 Task: Add an event with the title Product Enhancement Meeting, date '2023/11/10', time 7:00 AM to 9:00 AMand add a description: The retreat will kick off with an opening session where participants will be introduced to the objectives and benefits of team building. The facilitators will create a positive and inclusive environment, setting the tone for open communication, respect, and mutual support.Select event color  Sage . Add location for the event as: 456 Chiado, Lisbon, Portugal, logged in from the account softage.1@softage.netand send the event invitation to softage.10@softage.net and softage.2@softage.net. Set a reminder for the event Doesn't repeat
Action: Mouse moved to (71, 106)
Screenshot: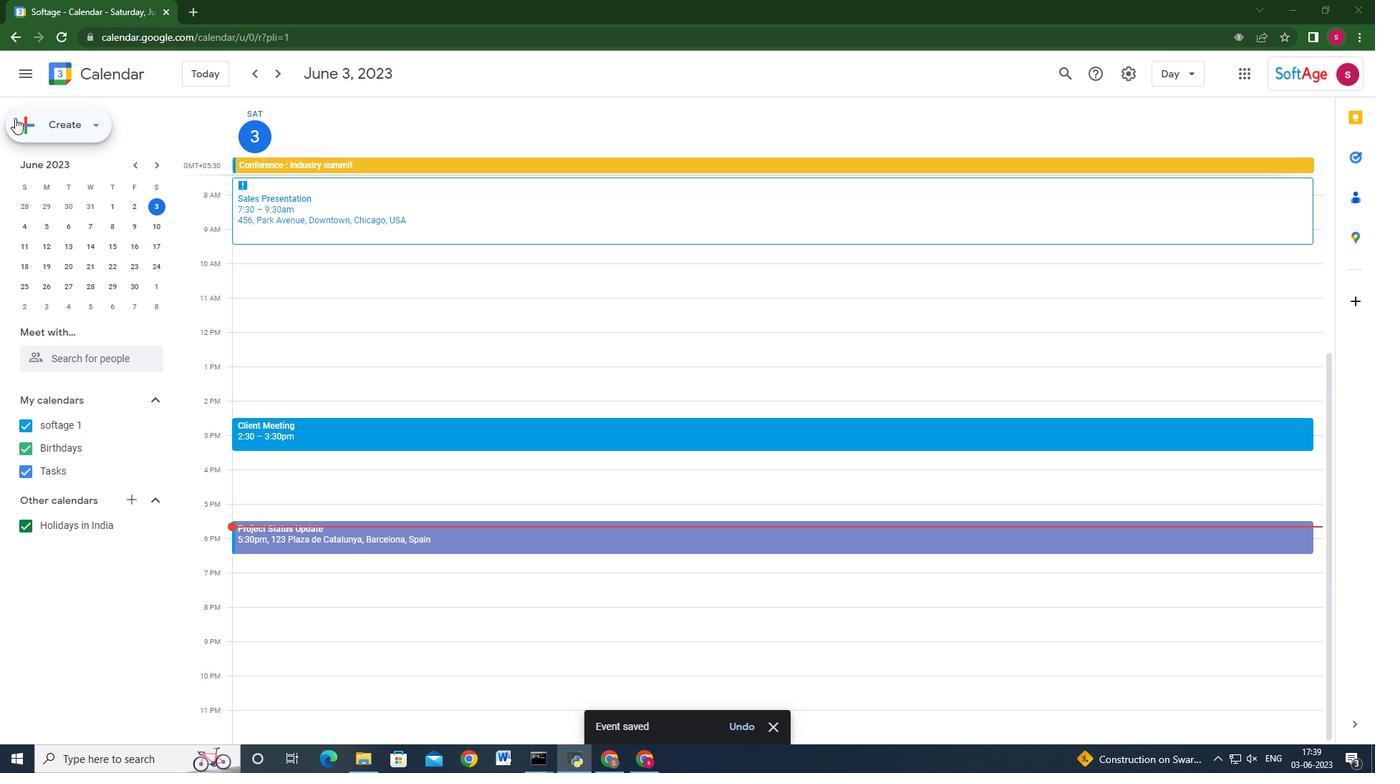 
Action: Mouse pressed left at (71, 106)
Screenshot: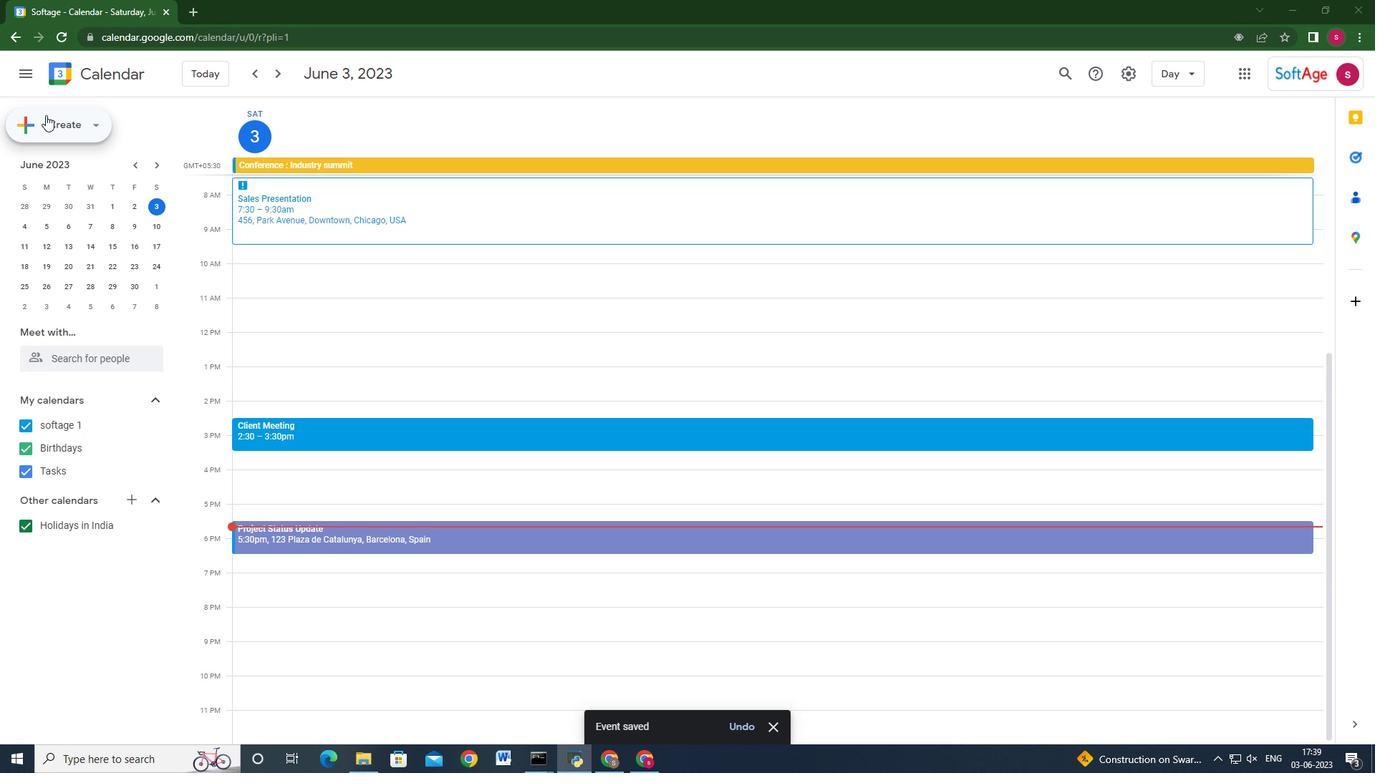 
Action: Mouse moved to (69, 123)
Screenshot: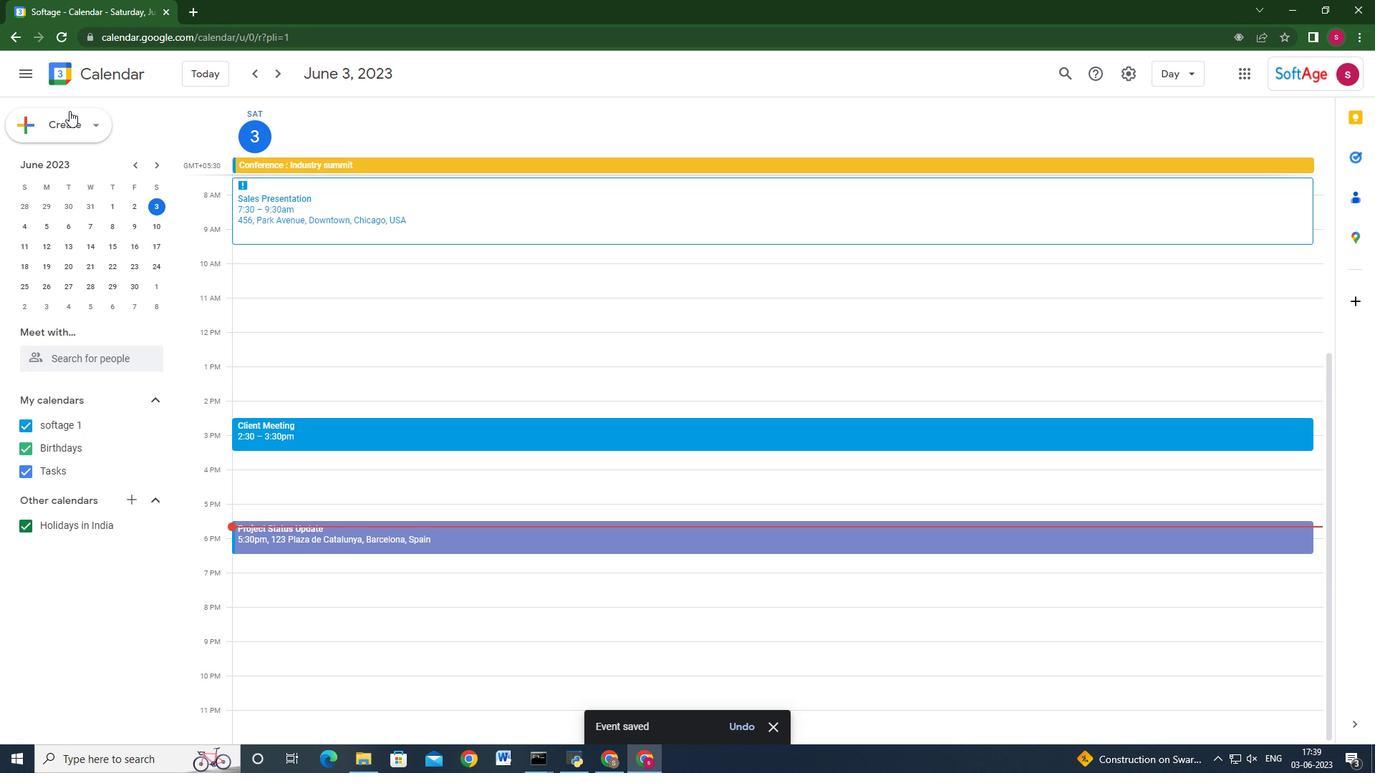
Action: Mouse pressed left at (69, 123)
Screenshot: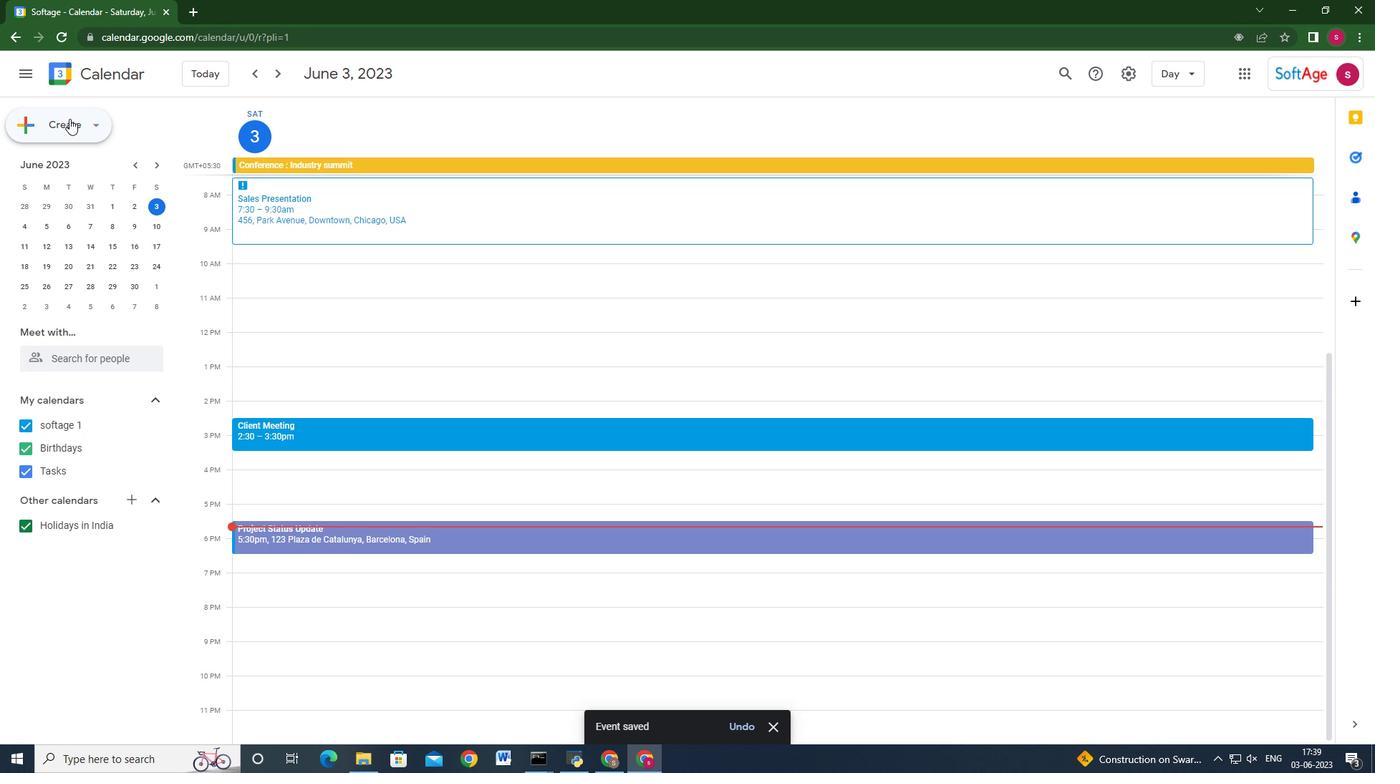 
Action: Mouse moved to (83, 166)
Screenshot: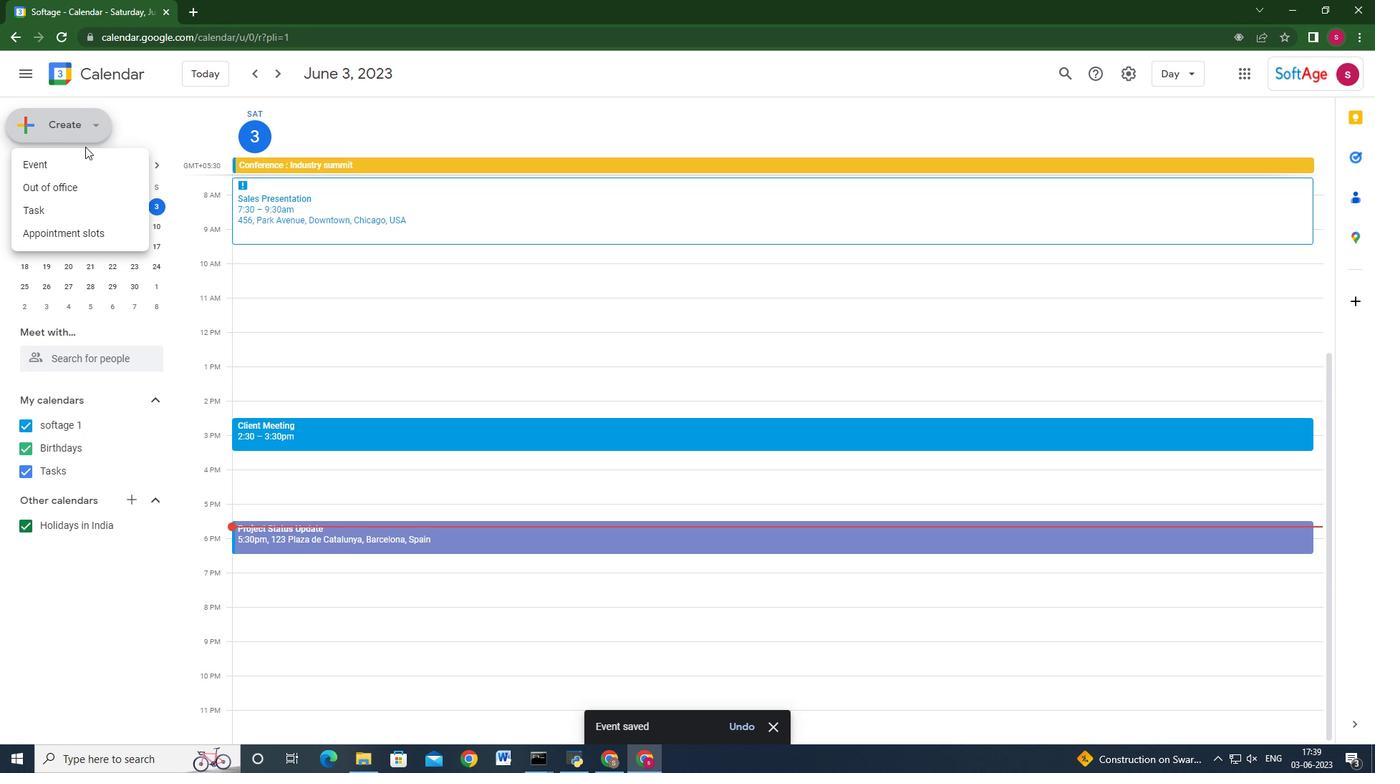 
Action: Mouse pressed left at (83, 166)
Screenshot: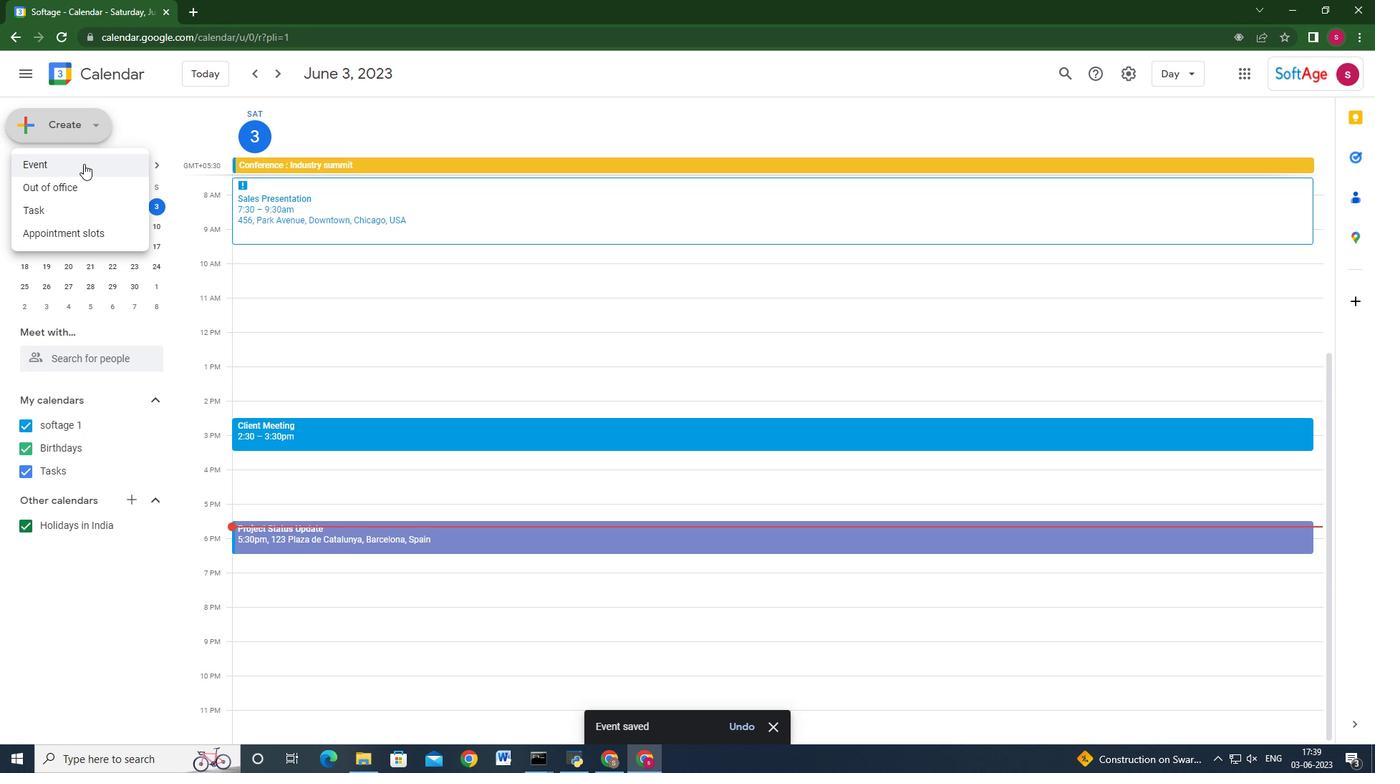 
Action: Mouse moved to (731, 265)
Screenshot: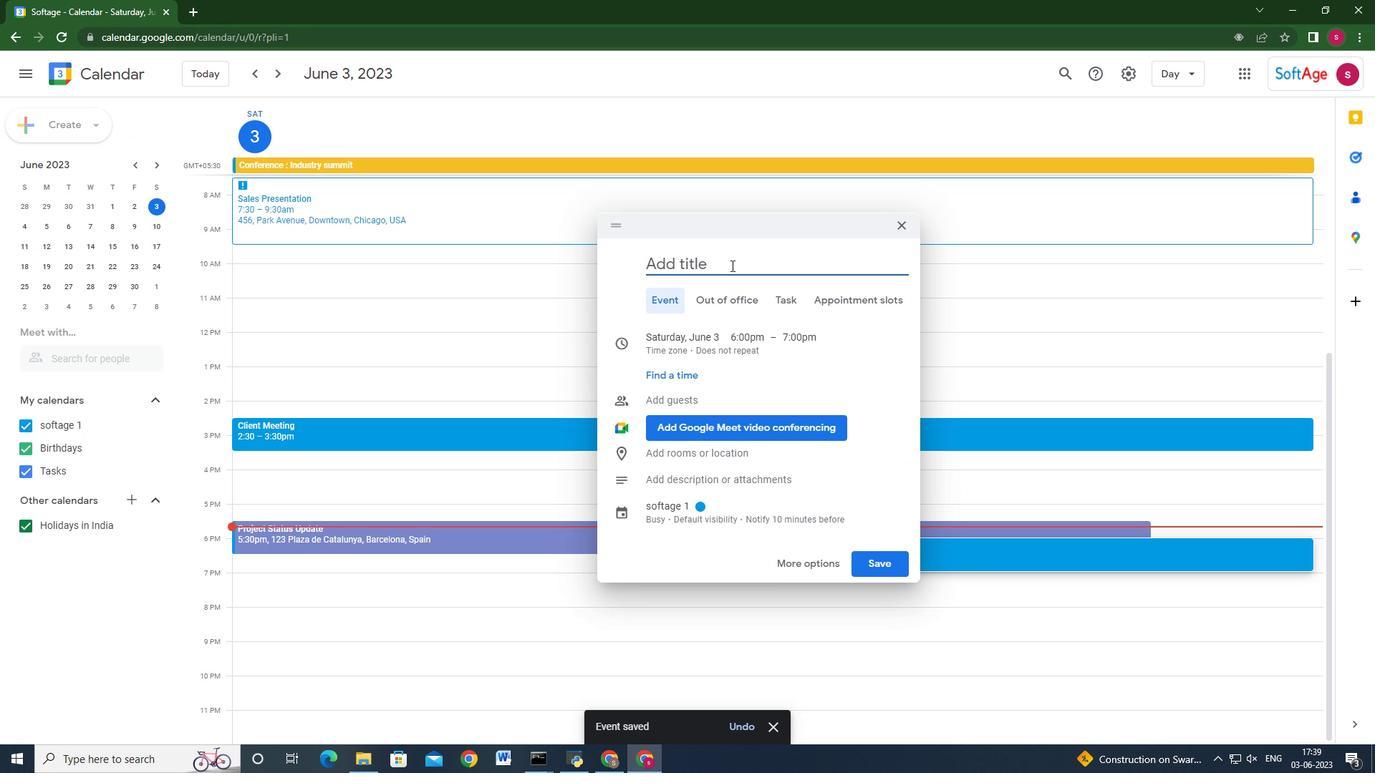 
Action: Key pressed <Key.shift>Product<Key.space><Key.shift>Ench<Key.backspace><Key.backspace>hancement<Key.space><Key.shift>Meeting
Screenshot: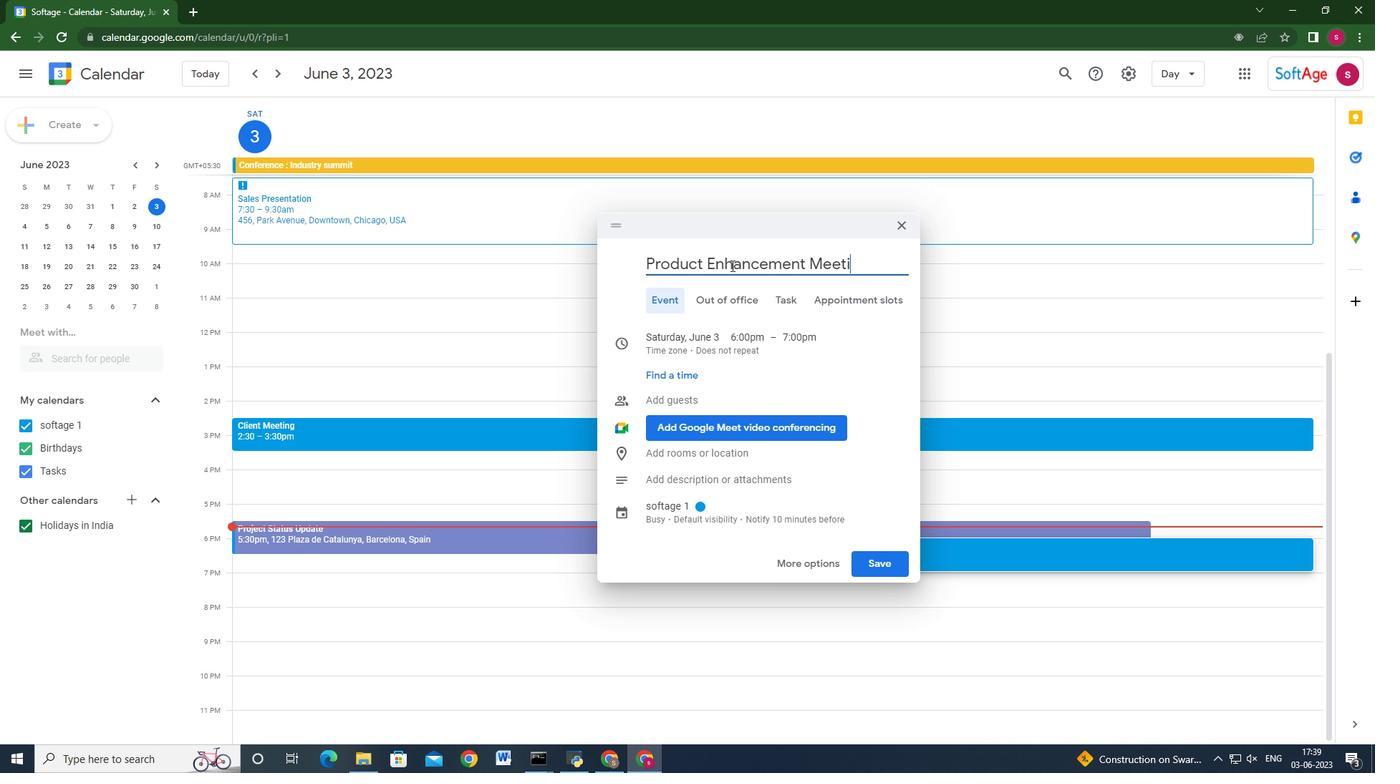 
Action: Mouse moved to (826, 568)
Screenshot: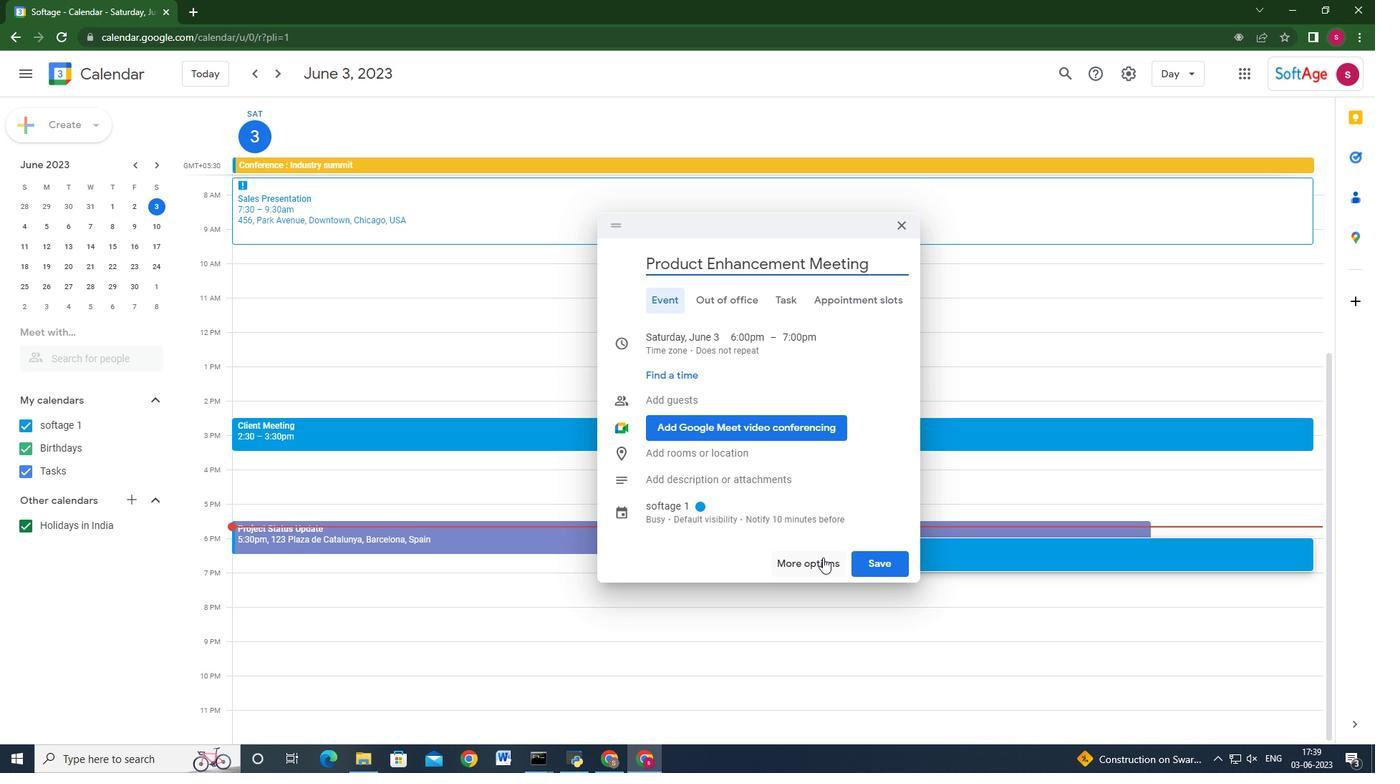 
Action: Mouse pressed left at (826, 568)
Screenshot: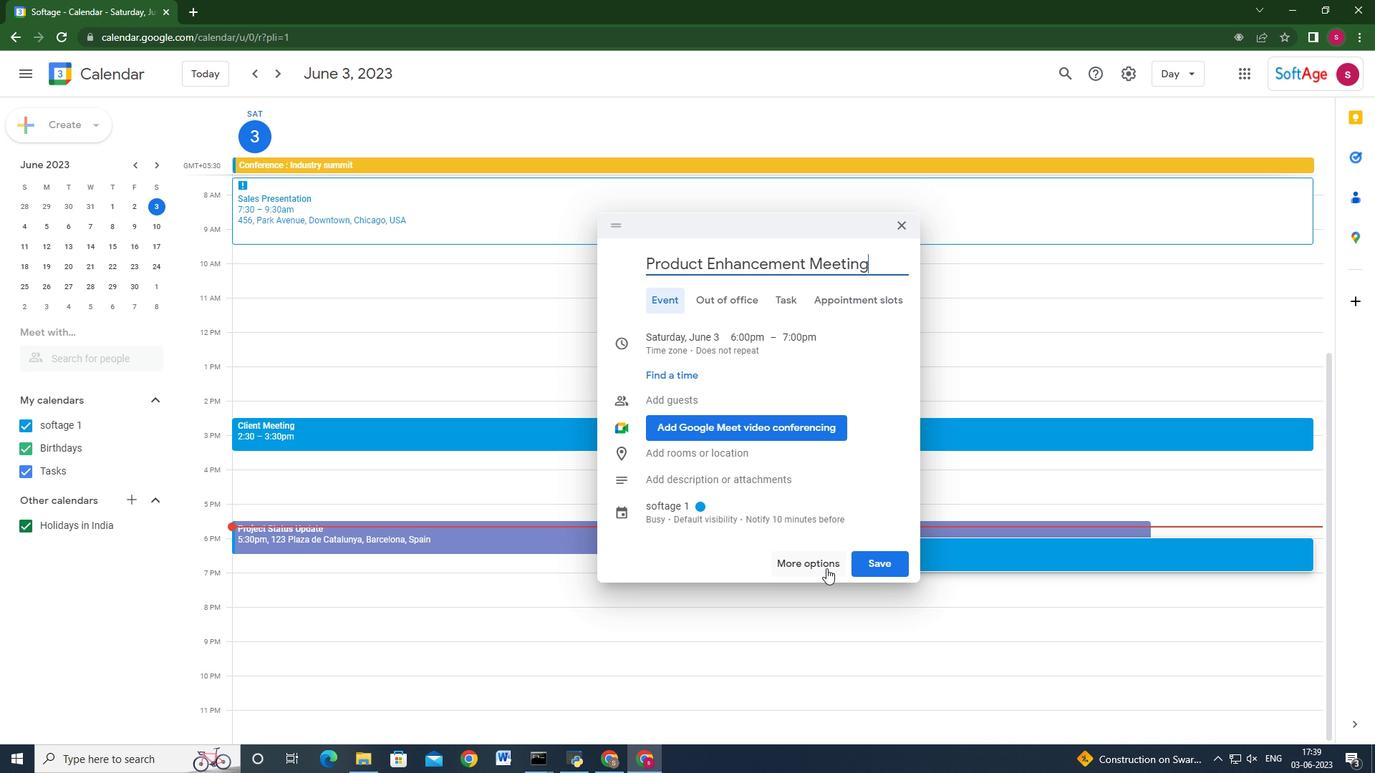 
Action: Mouse moved to (92, 124)
Screenshot: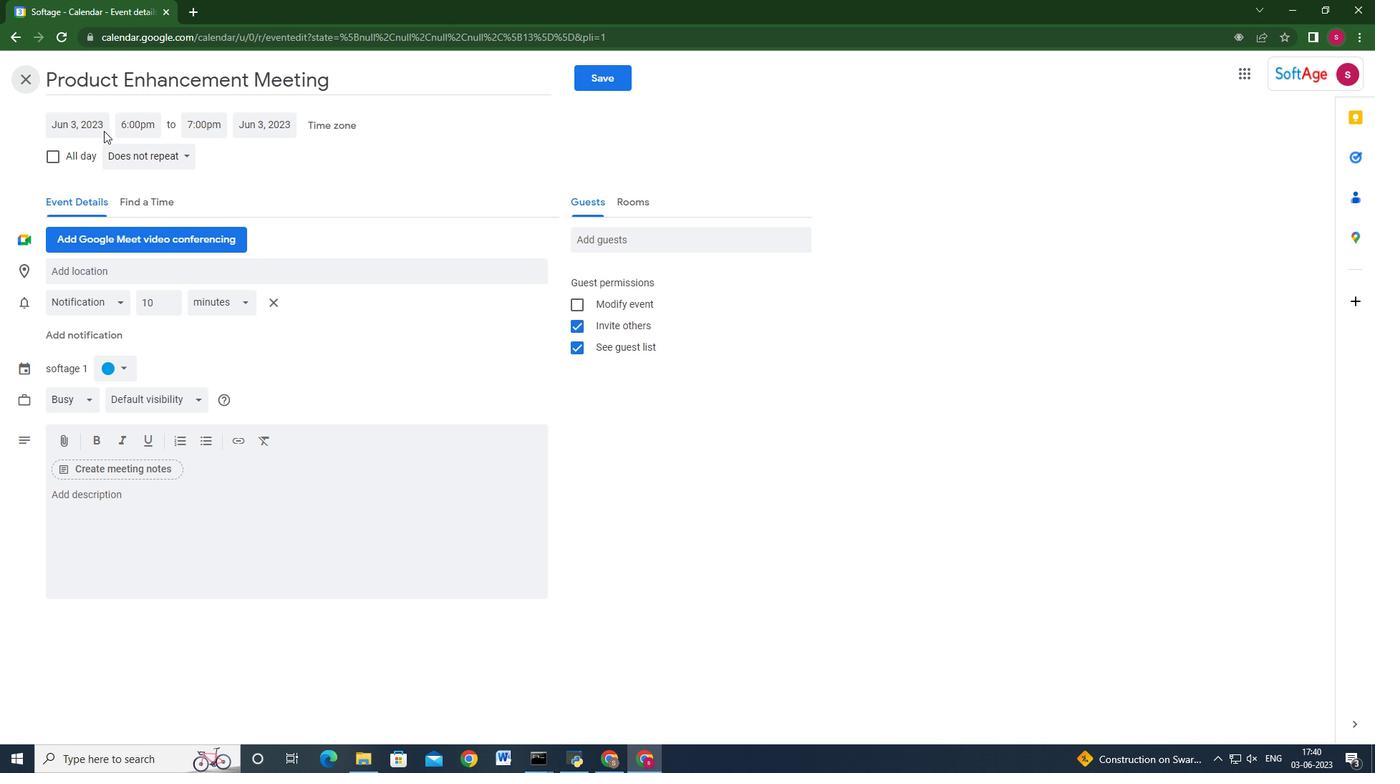 
Action: Mouse pressed left at (92, 124)
Screenshot: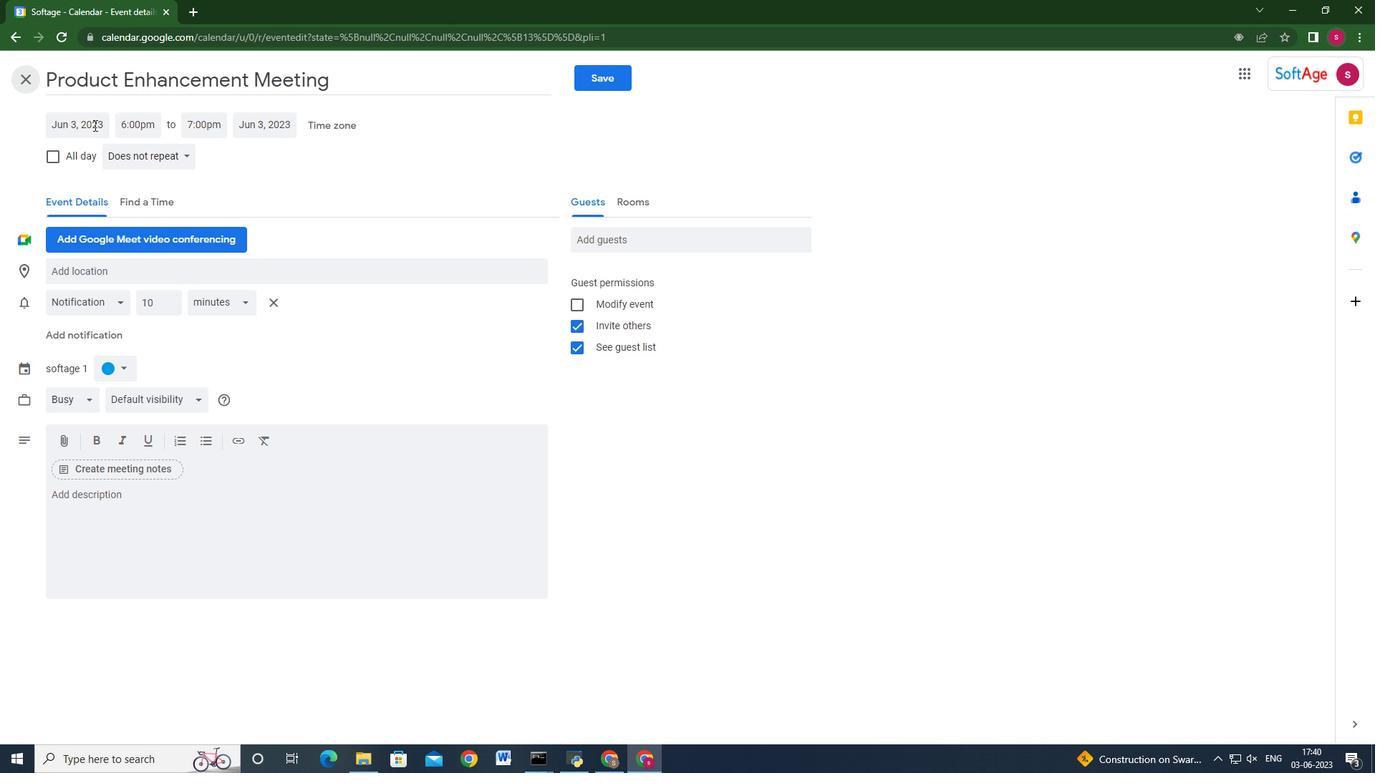 
Action: Mouse moved to (92, 124)
Screenshot: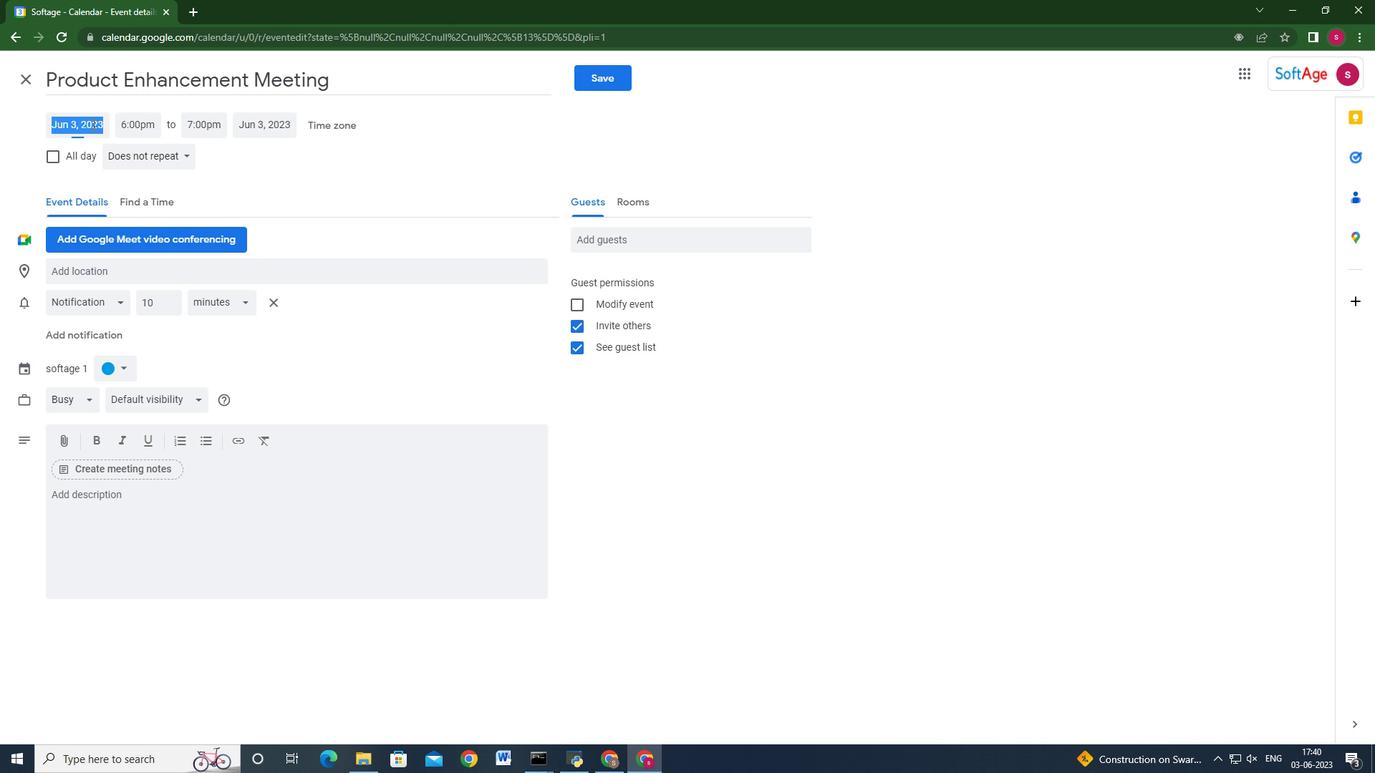 
Action: Key pressed 2023/11/10<Key.enter>
Screenshot: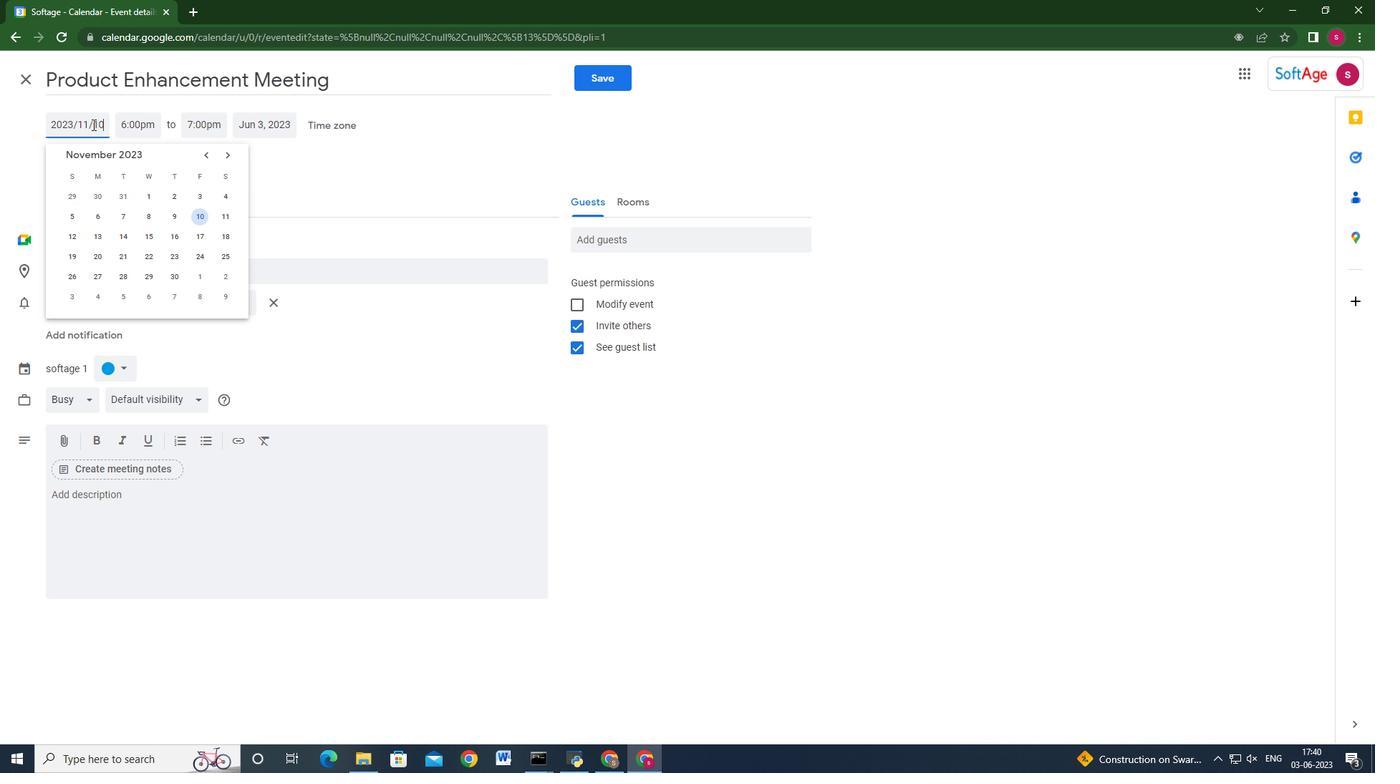
Action: Mouse moved to (164, 120)
Screenshot: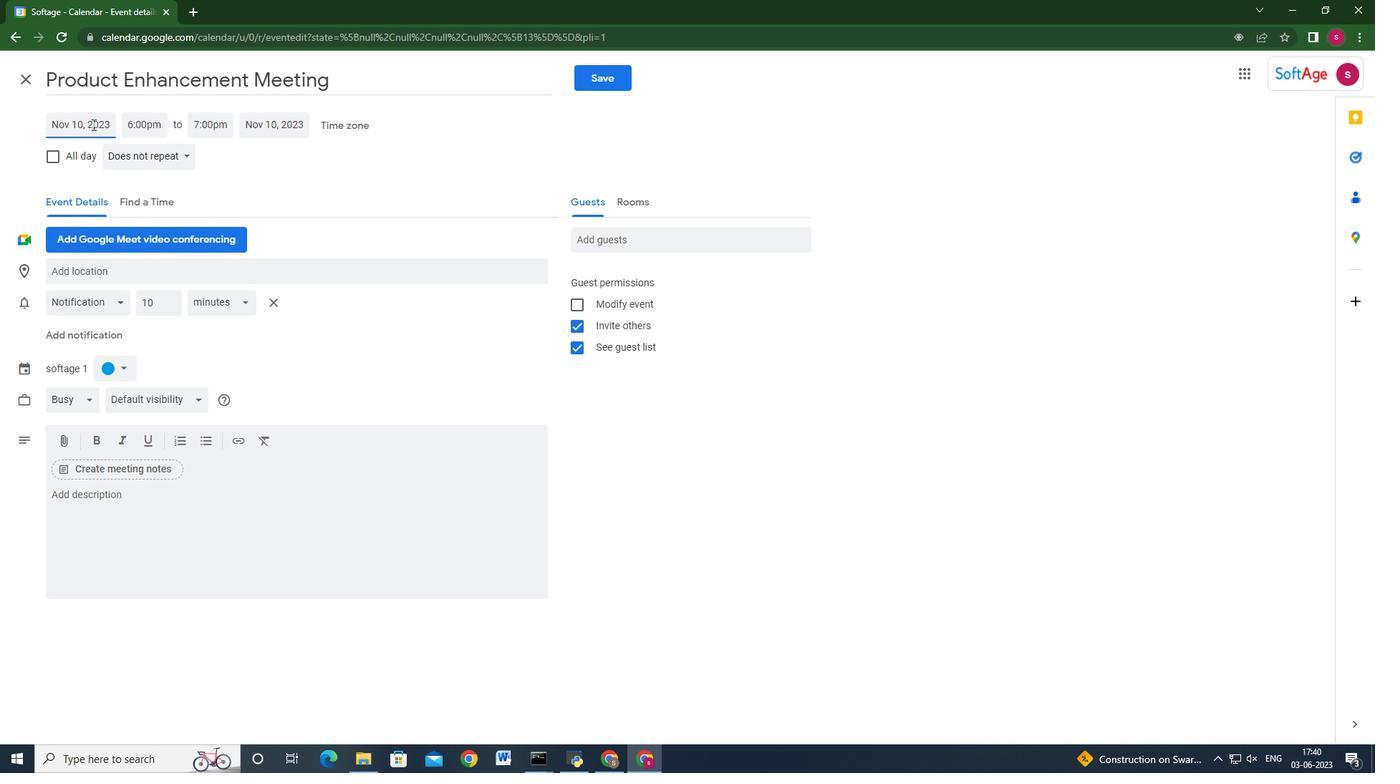 
Action: Mouse pressed left at (164, 120)
Screenshot: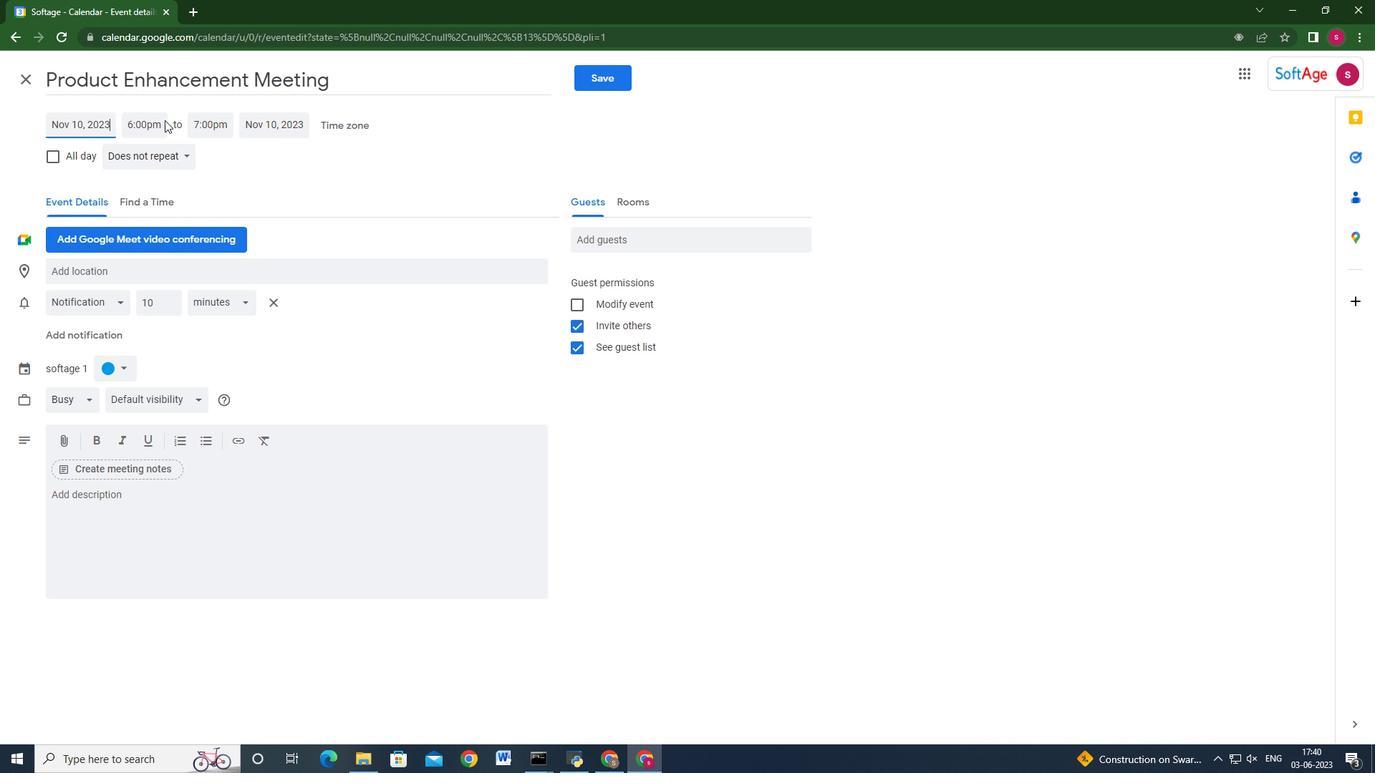 
Action: Mouse moved to (151, 126)
Screenshot: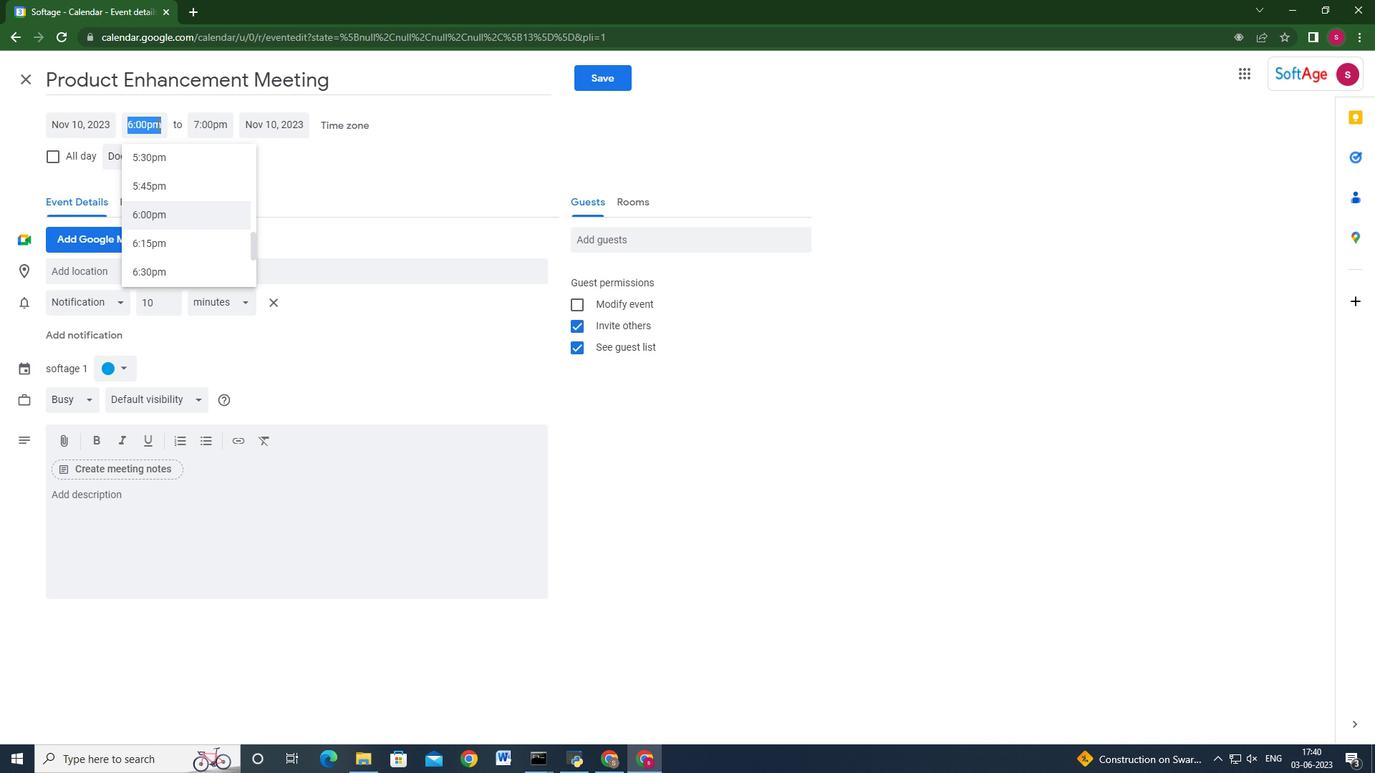
Action: Key pressed 7<Key.shift>:00am<Key.enter><Key.tab>1<Key.backspace>9<Key.shift>:00am<Key.enter>
Screenshot: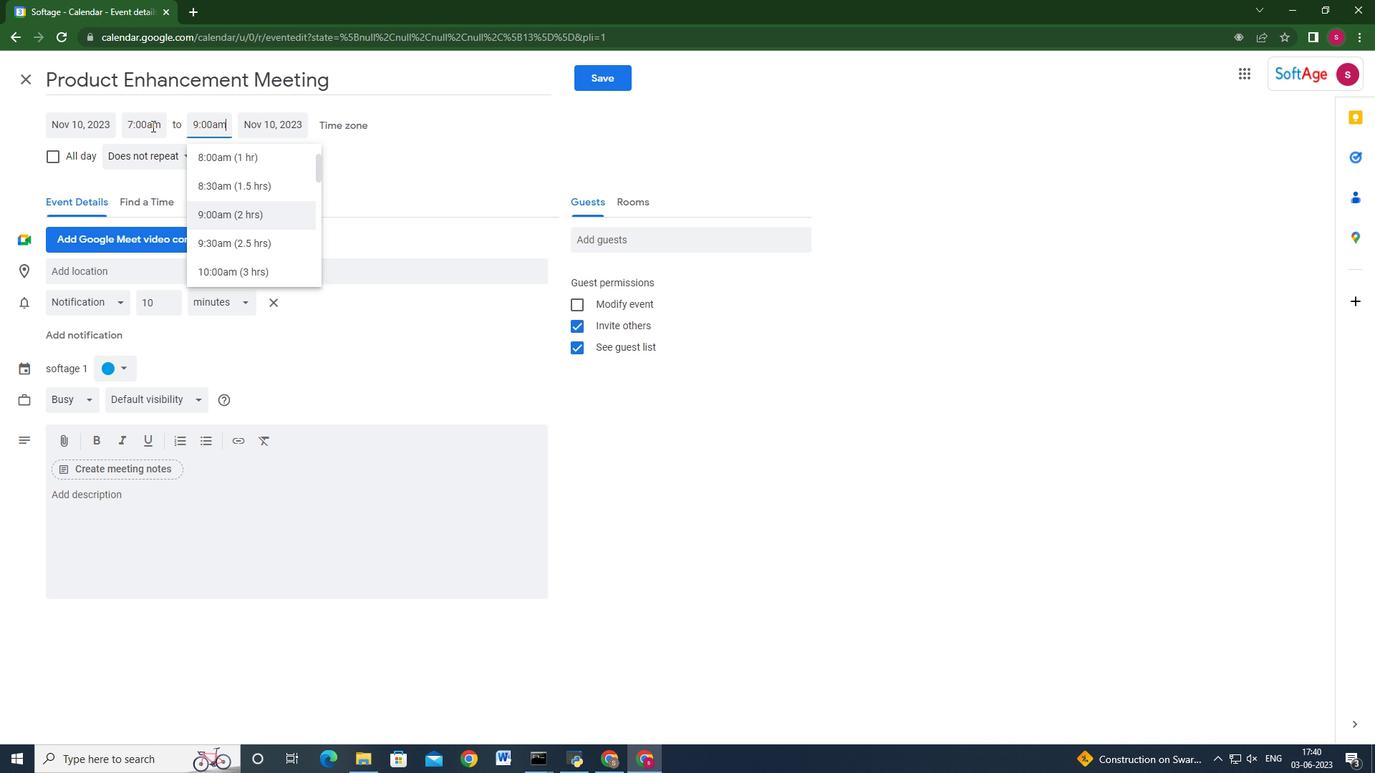 
Action: Mouse moved to (166, 517)
Screenshot: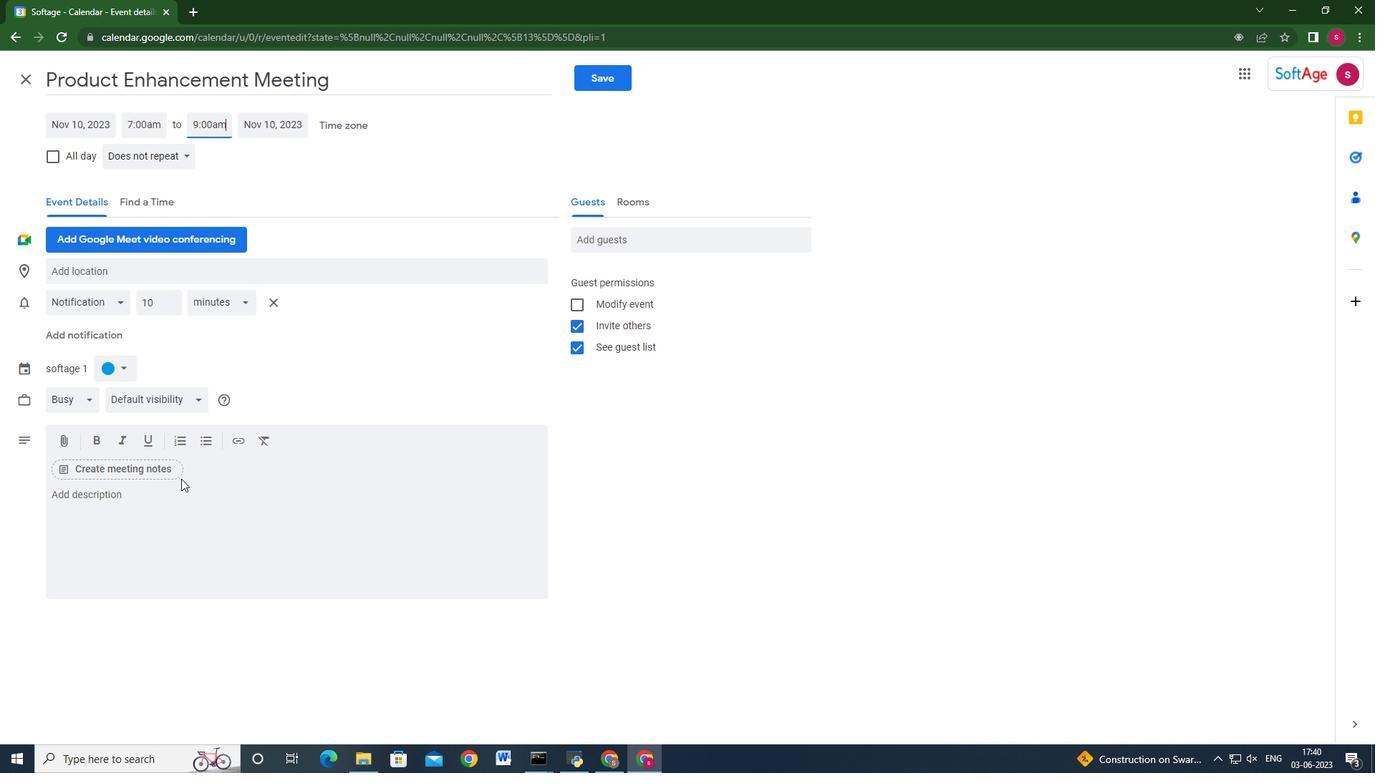 
Action: Mouse pressed left at (166, 517)
Screenshot: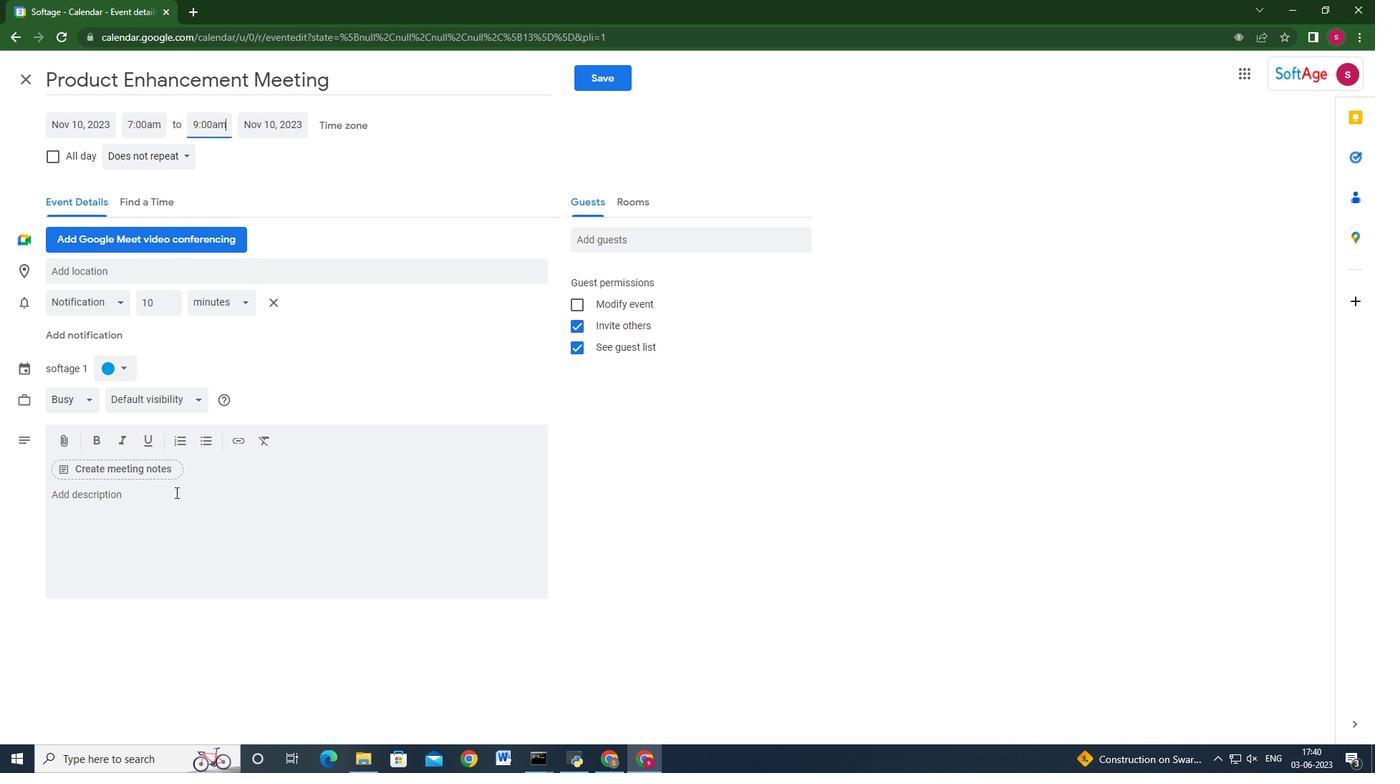 
Action: Mouse moved to (166, 517)
Screenshot: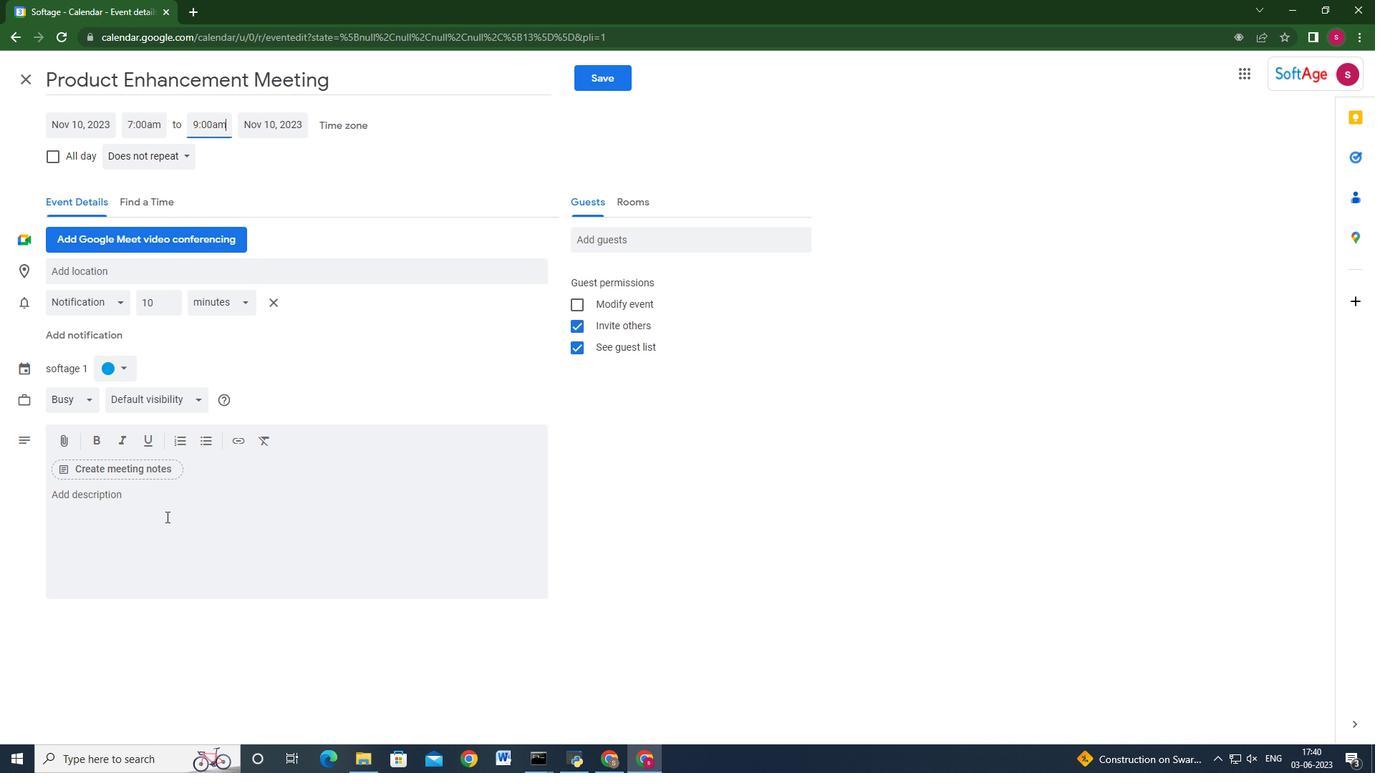 
Action: Key pressed <Key.shift>The<Key.space>retreat<Key.space>will<Key.space>kick<Key.space>off<Key.space>with<Key.space>an<Key.space>opening<Key.space>session<Key.space>where<Key.space>participants<Key.space>will<Key.space>be<Key.space>introduced<Key.space>to<Key.space>the<Key.space>obejc<Key.backspace><Key.backspace><Key.backspace>jectives<Key.space>and<Key.space>benefits<Key.space>of<Key.space>the<Key.backspace><Key.backspace><Key.backspace>team<Key.space>bi<Key.backspace>uilding.<Key.space><Key.shift>The<Key.space>facilitators<Key.space>will<Key.space>create<Key.space>a<Key.space>positive<Key.space>and<Key.space>inclusive<Key.space>communication,<Key.space>respect,<Key.space>ad<Key.backspace>nd<Key.space>muttua<Key.backspace><Key.backspace><Key.backspace>ual<Key.space>suppoe<Key.backspace>rt,<Key.backspace>.
Screenshot: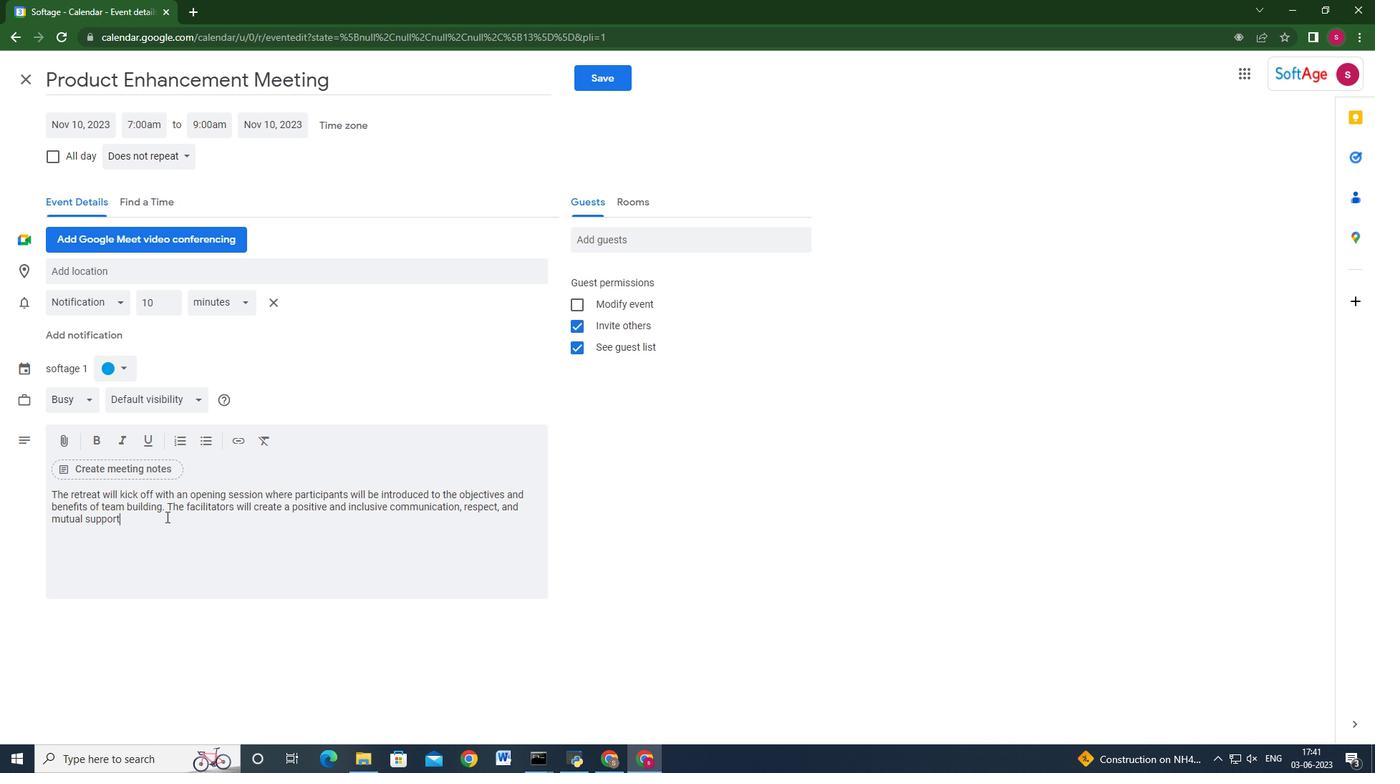 
Action: Mouse moved to (118, 363)
Screenshot: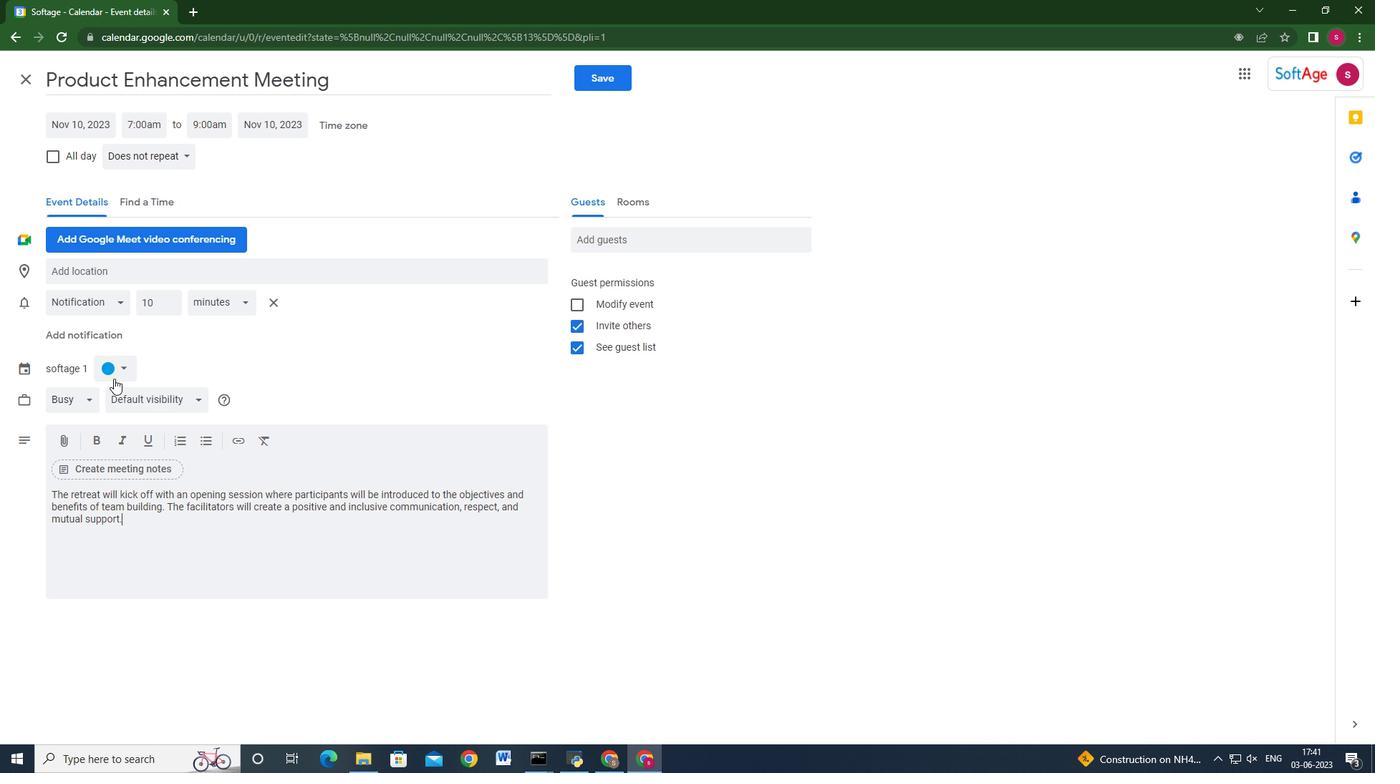 
Action: Mouse pressed left at (118, 363)
Screenshot: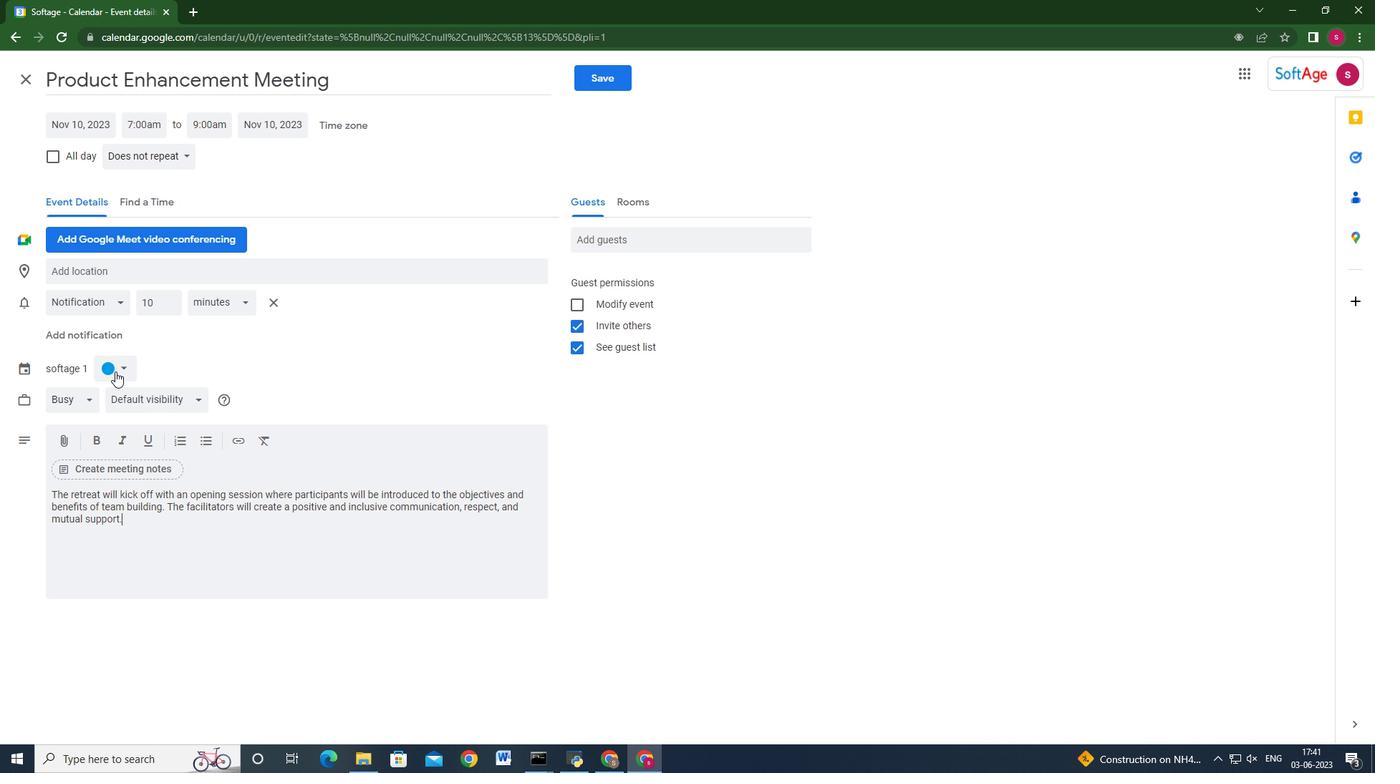 
Action: Mouse moved to (109, 399)
Screenshot: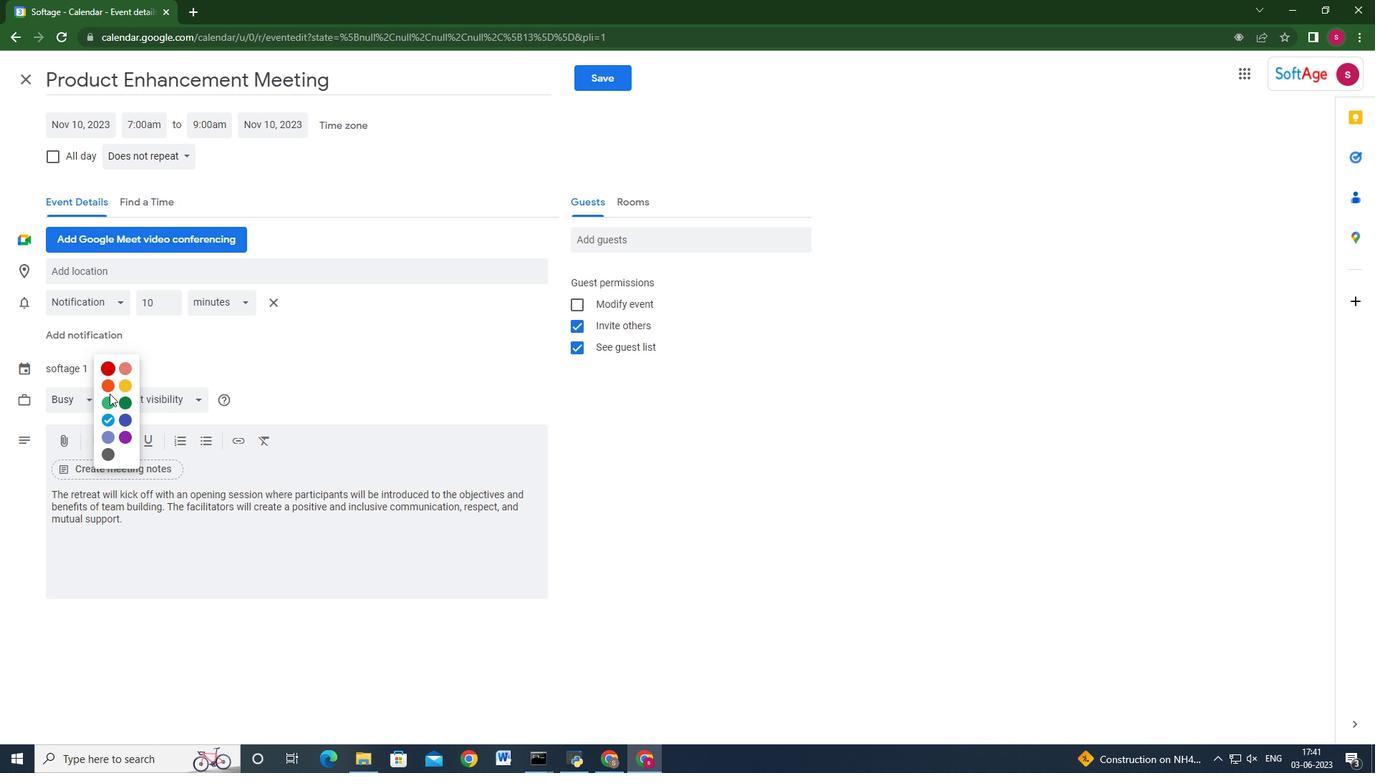 
Action: Mouse pressed left at (109, 399)
Screenshot: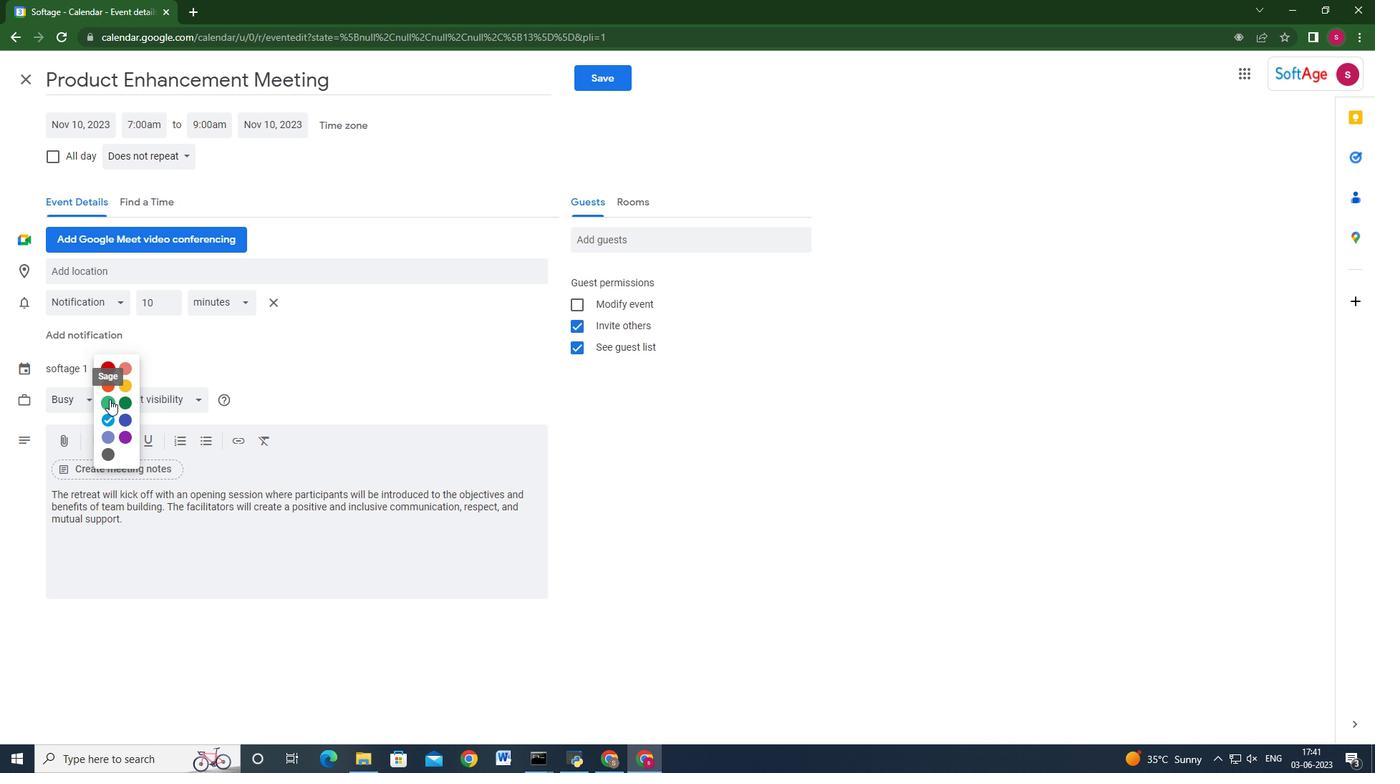 
Action: Mouse moved to (641, 242)
Screenshot: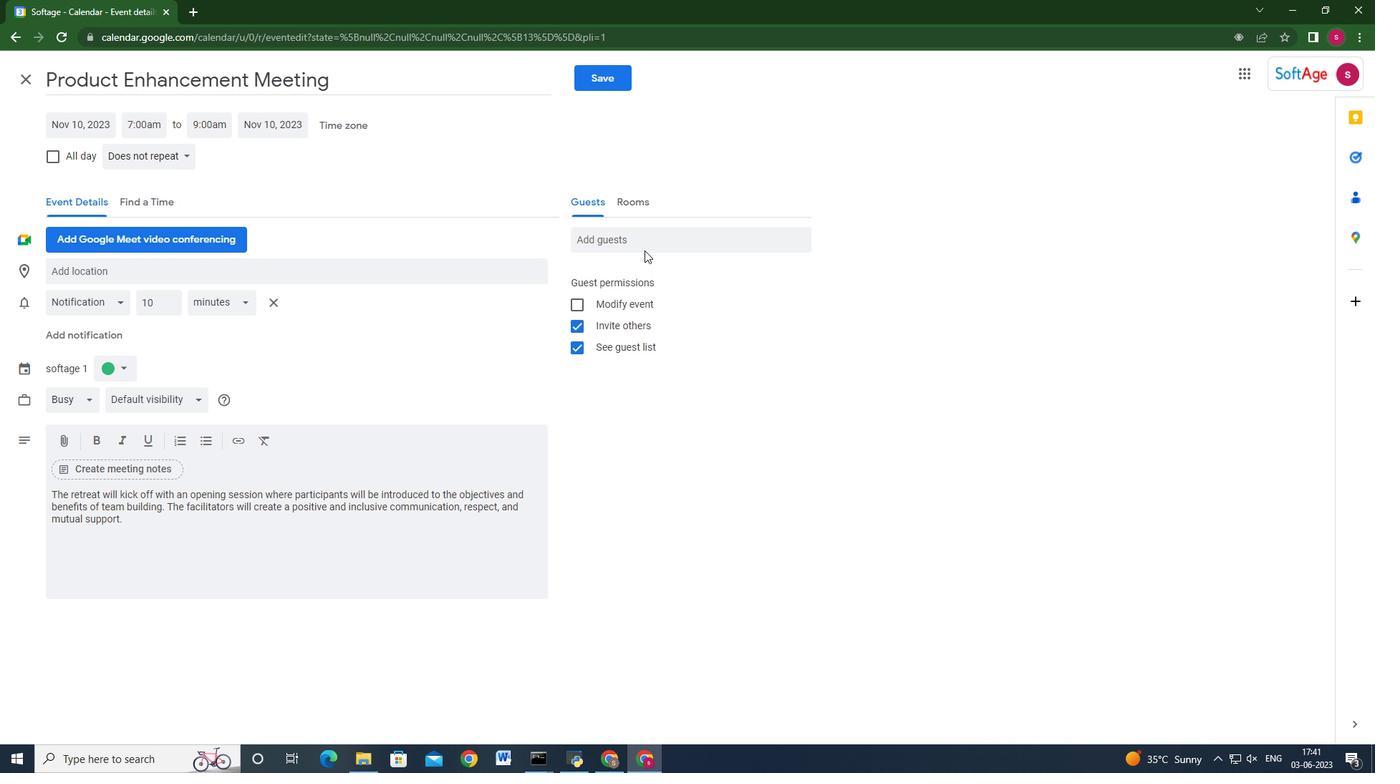
Action: Mouse pressed left at (641, 242)
Screenshot: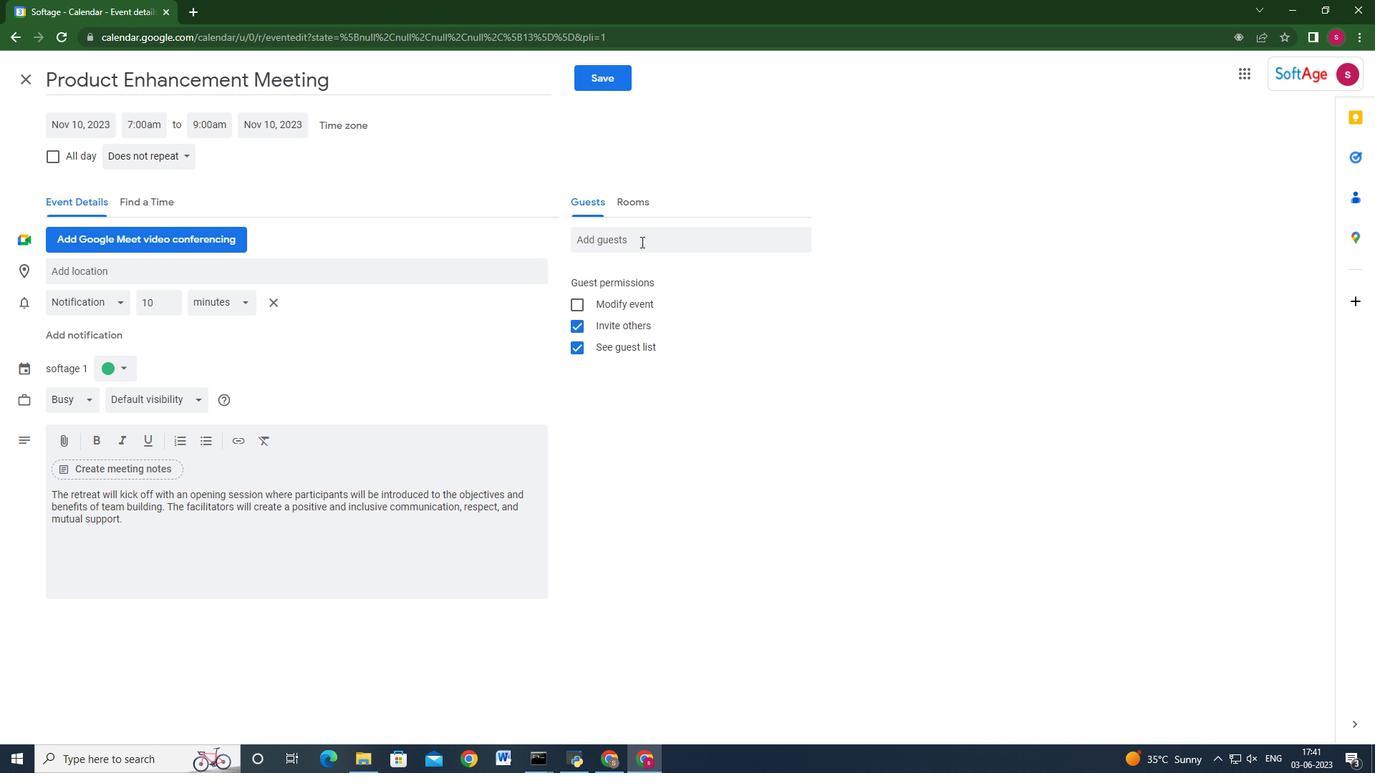 
Action: Key pressed softage.10<Key.shift_r><Key.shift_r>@softage.en<Key.backspace><Key.backspace>net<Key.enter>softage.2<Key.shift_r>@softage.net<Key.enter>
Screenshot: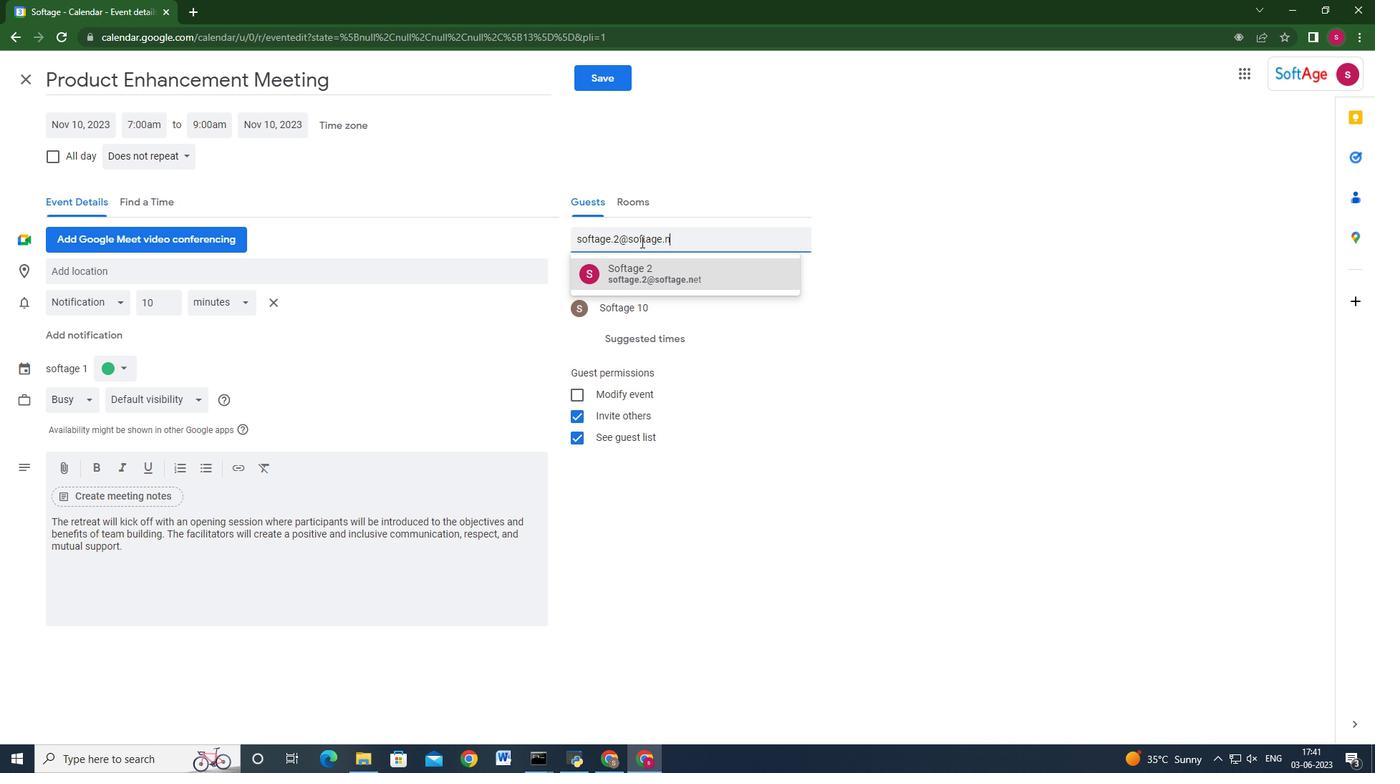 
Action: Mouse moved to (124, 164)
Screenshot: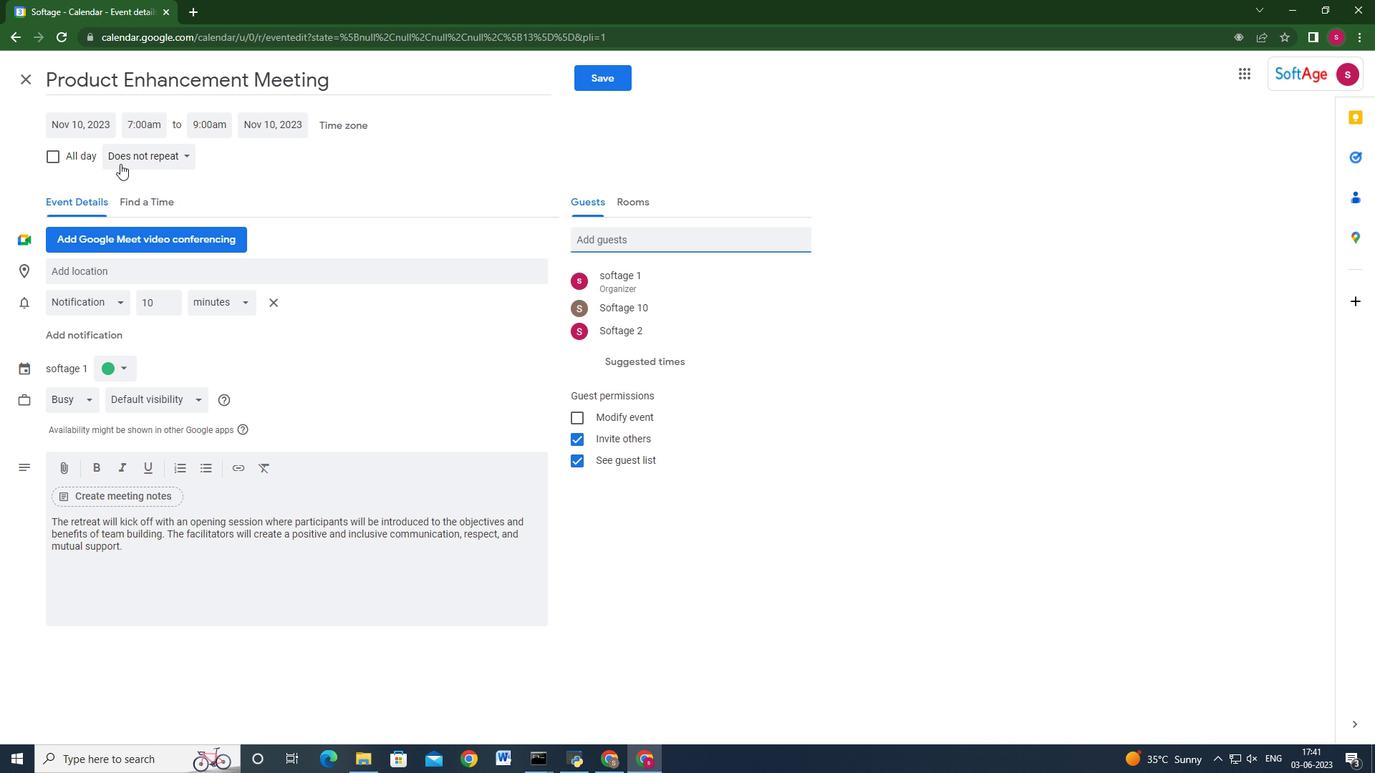 
Action: Mouse pressed left at (124, 164)
Screenshot: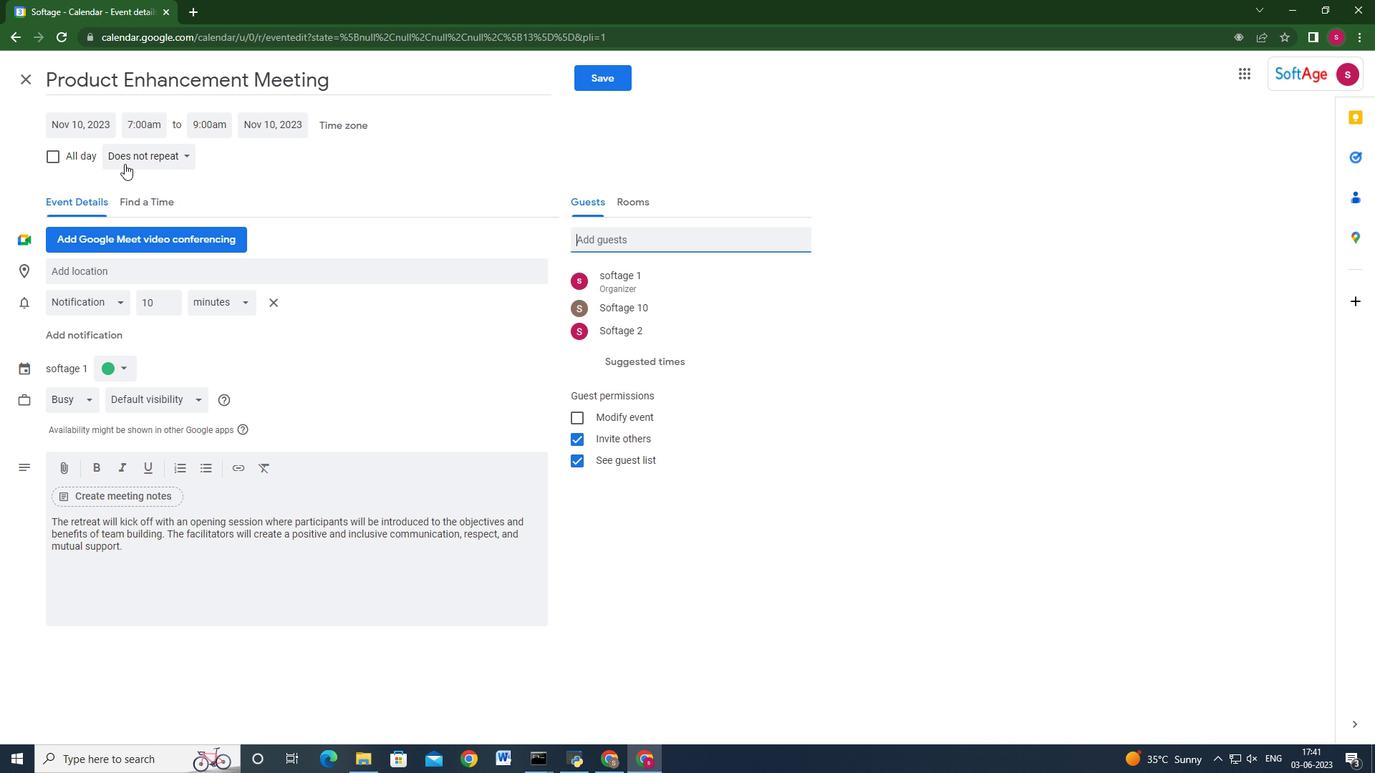 
Action: Mouse moved to (132, 164)
Screenshot: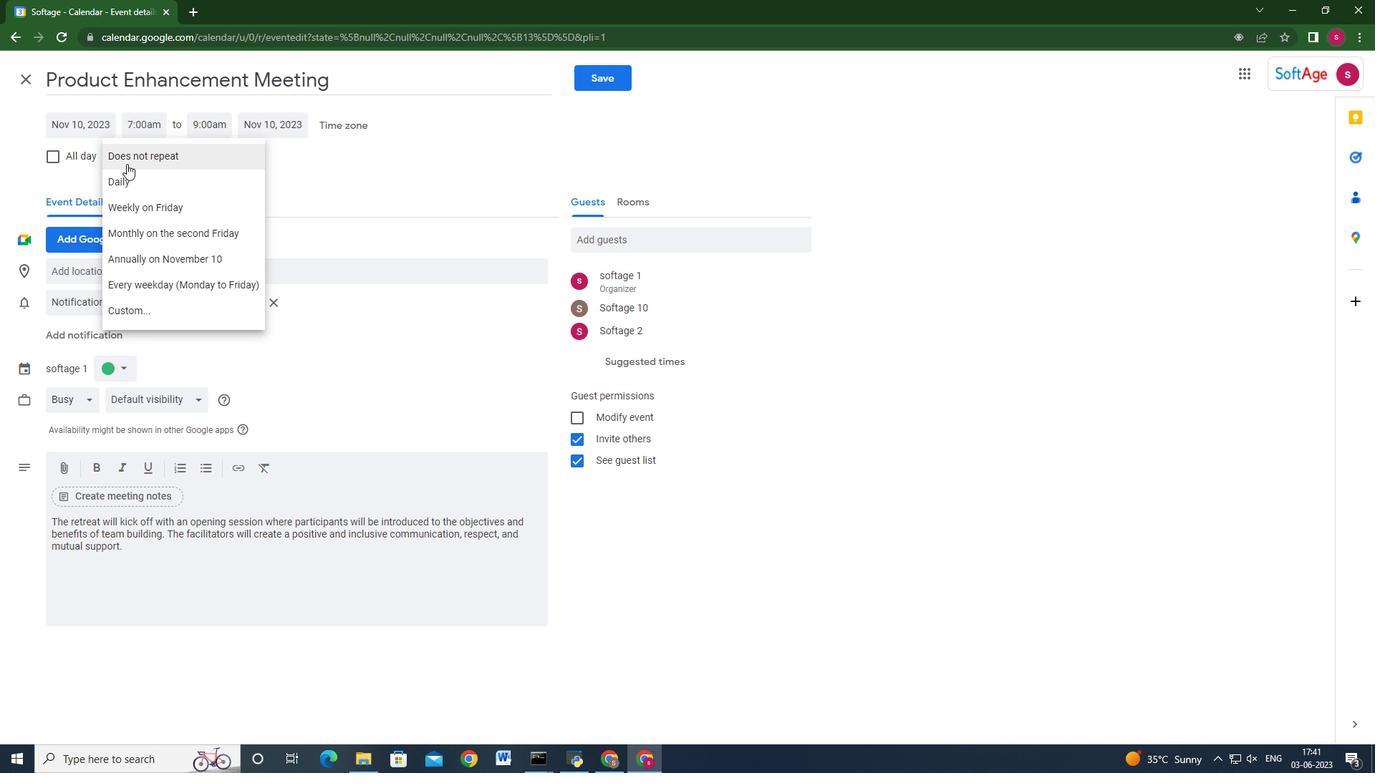 
Action: Mouse pressed left at (132, 164)
Screenshot: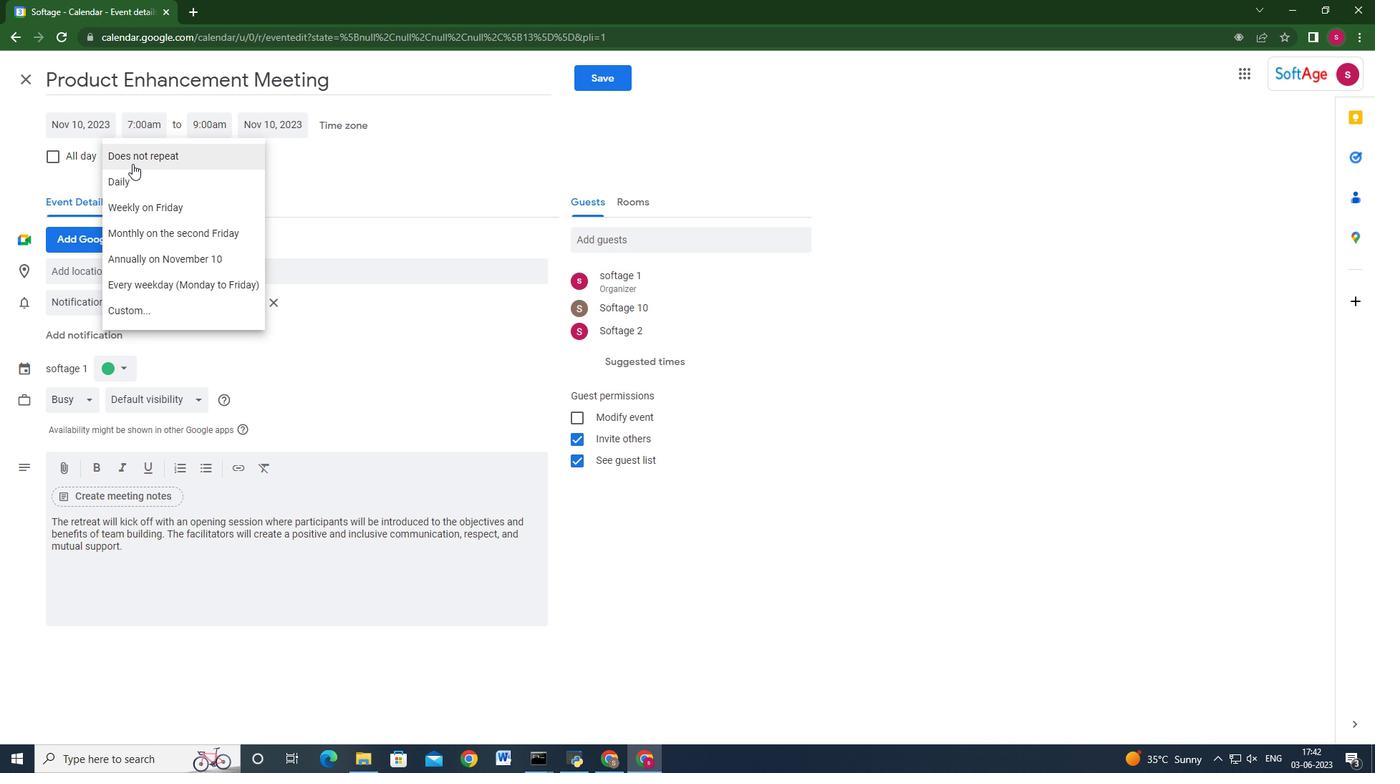 
Action: Mouse moved to (592, 85)
Screenshot: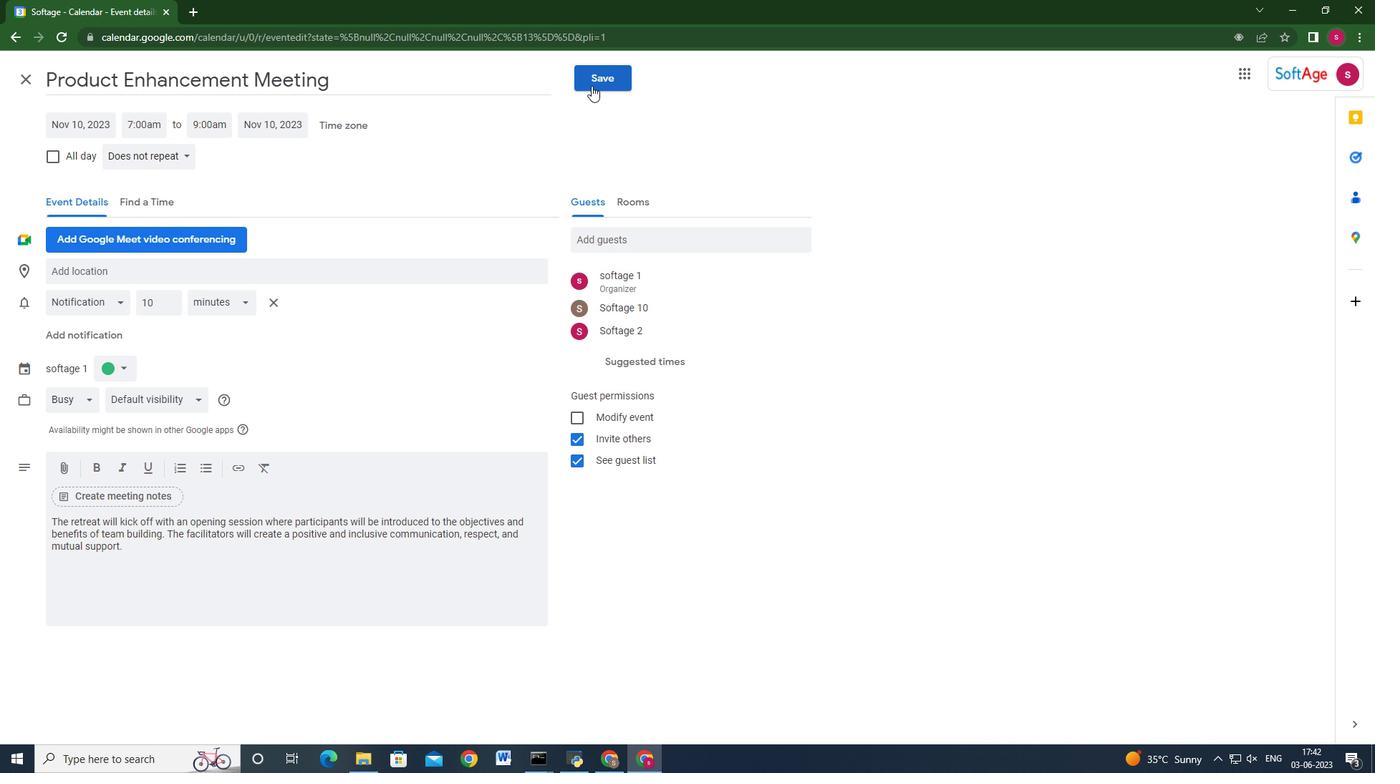 
Action: Mouse pressed left at (592, 85)
Screenshot: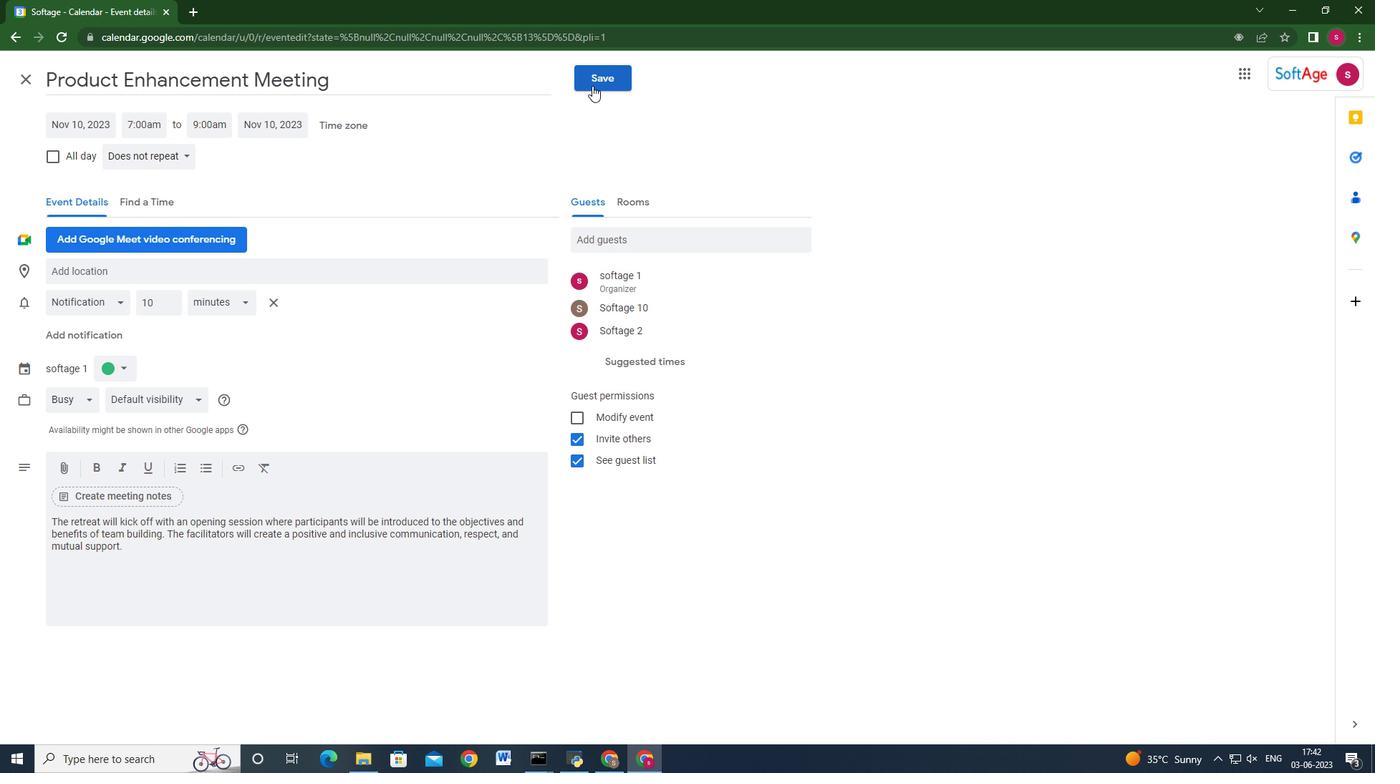 
Action: Mouse moved to (832, 434)
Screenshot: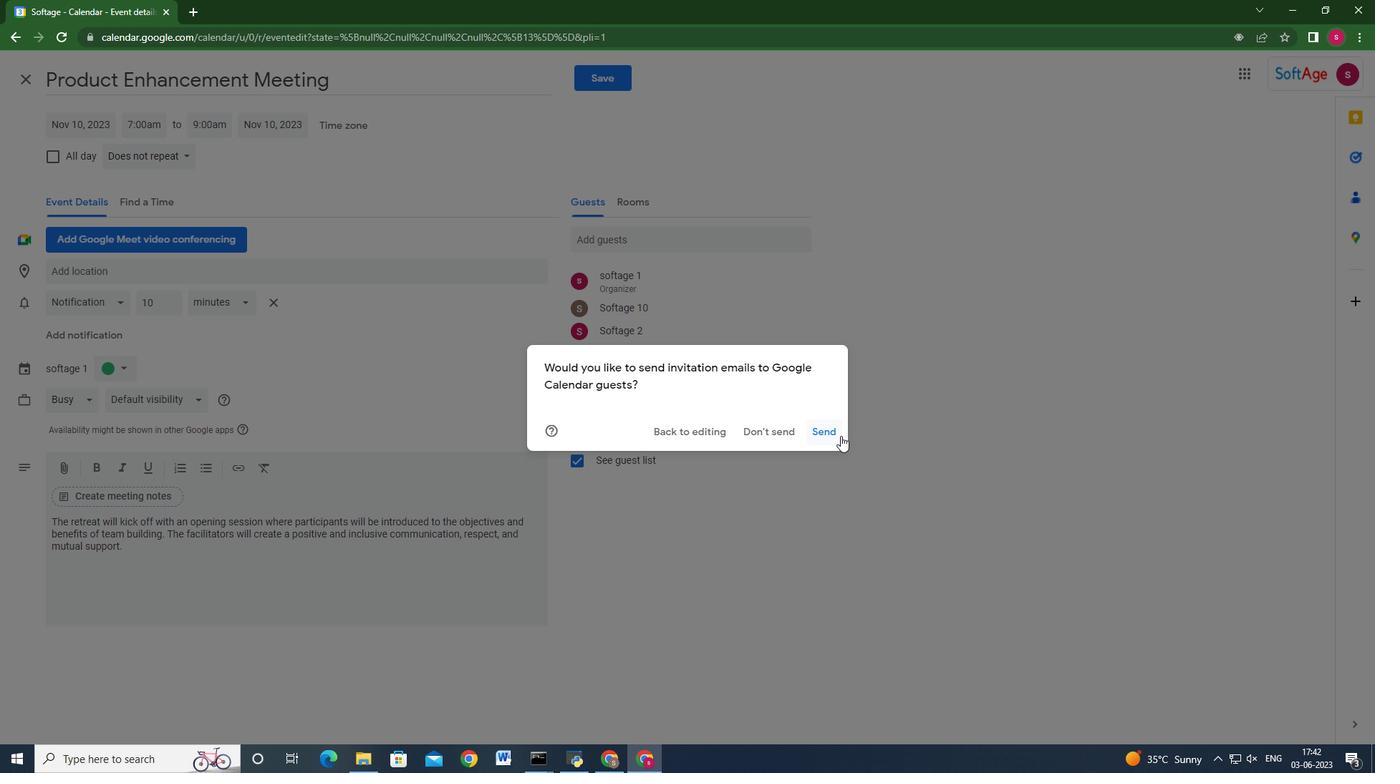 
Action: Mouse pressed left at (832, 434)
Screenshot: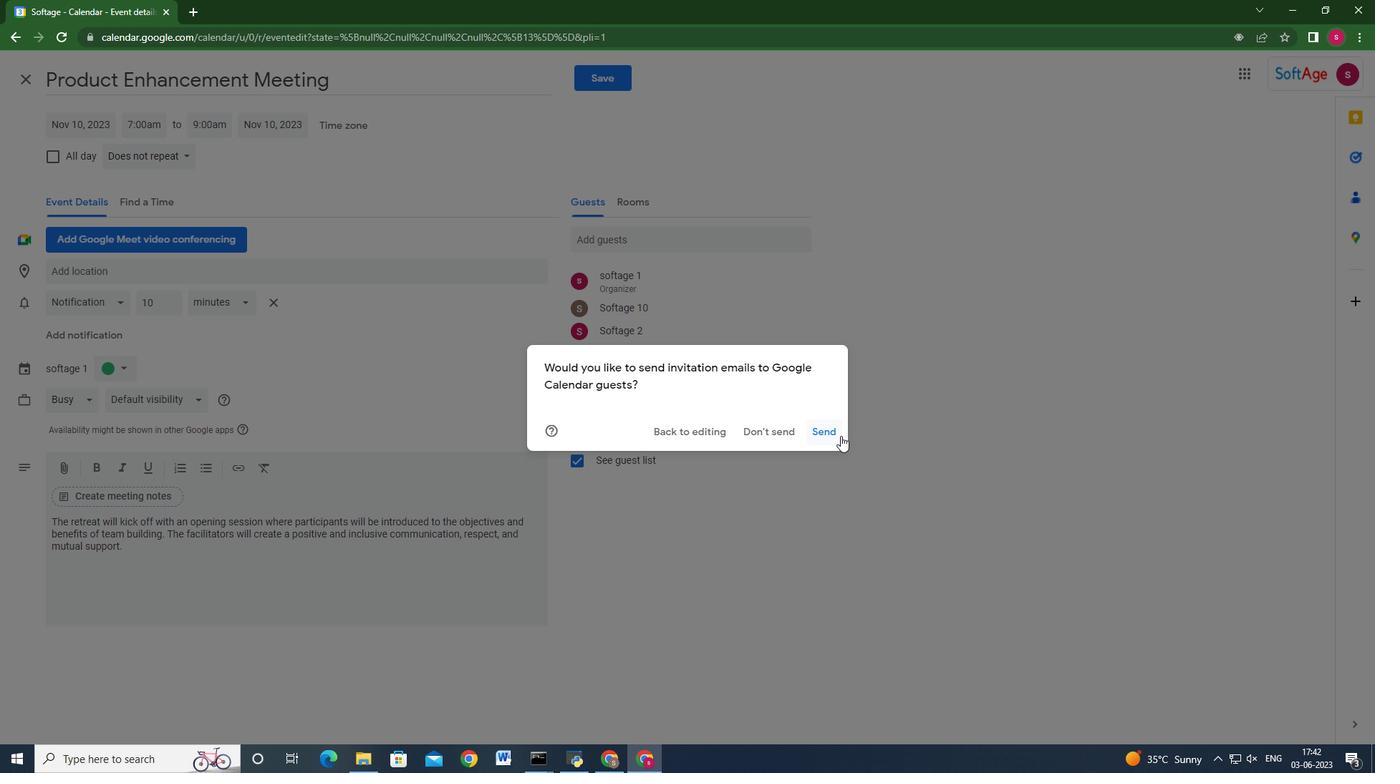 
Action: Mouse moved to (912, 456)
Screenshot: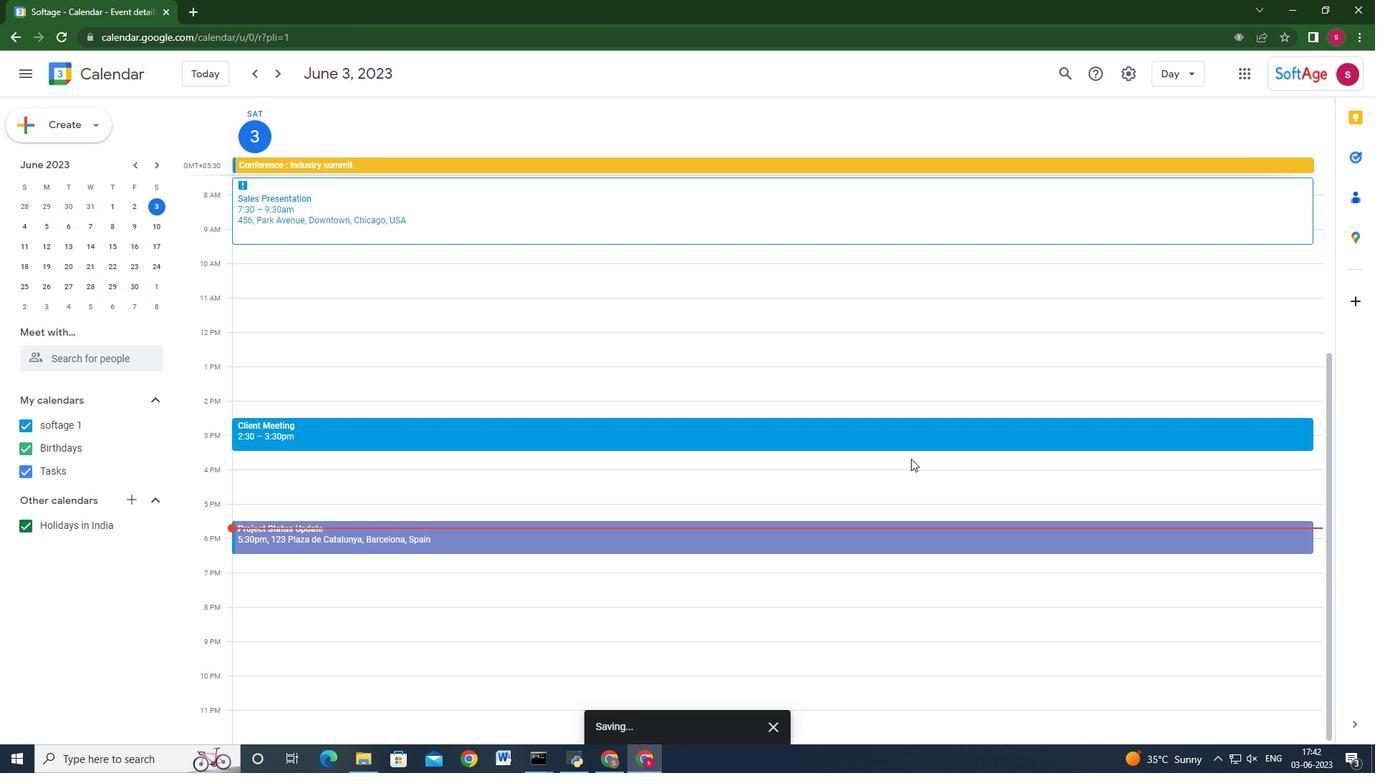 
